 Task: Add an event with the title Second Team Building Workshop: Building Trust and Collaboration, date '2023/10/02', time 7:50 AM to 9:50 AMand add a description: Participants will develop essential delivery skills, including body language, vocal projection, and effective use of gestures. They will learn how to control nervousness, project confidence, and establish a connection with their audience., put the event into Orange category . Add location for the event as: Johannesburg, South Africa, logged in from the account softage.8@softage.netand send the event invitation to softage.1@softage.net and softage.2@softage.net. Set a reminder for the event 5 minutes before
Action: Mouse moved to (134, 170)
Screenshot: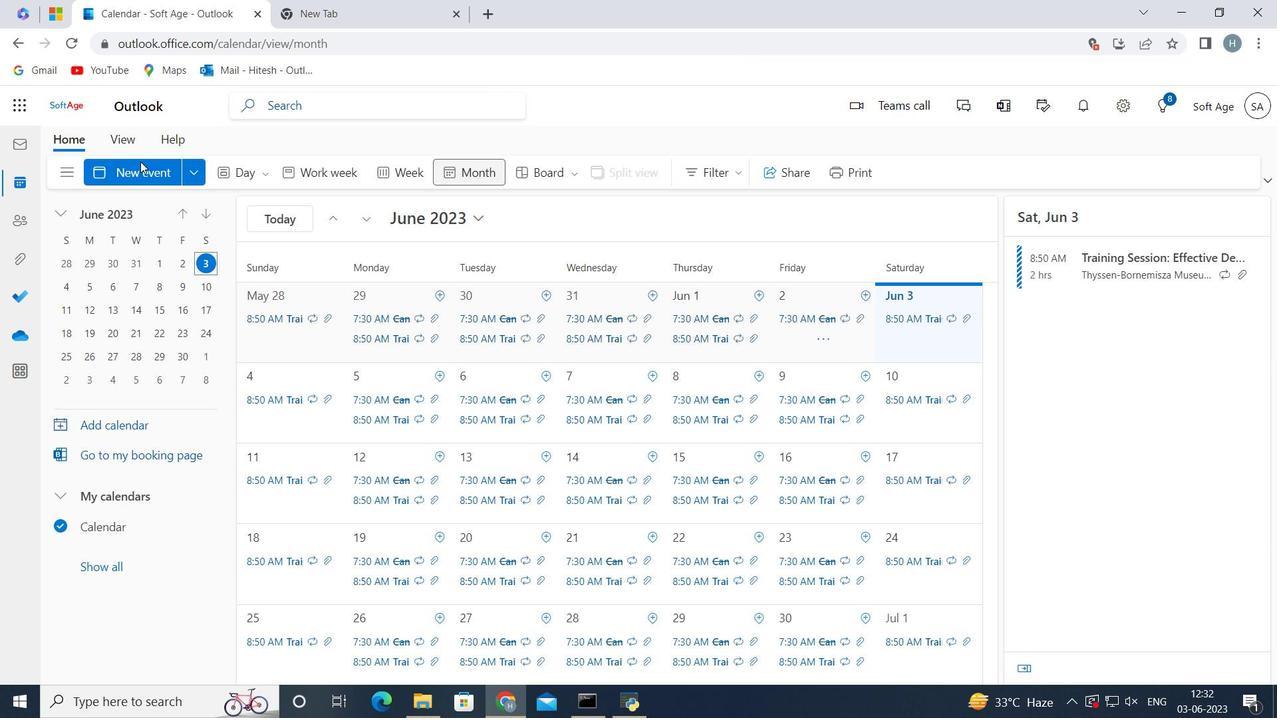 
Action: Mouse pressed left at (134, 170)
Screenshot: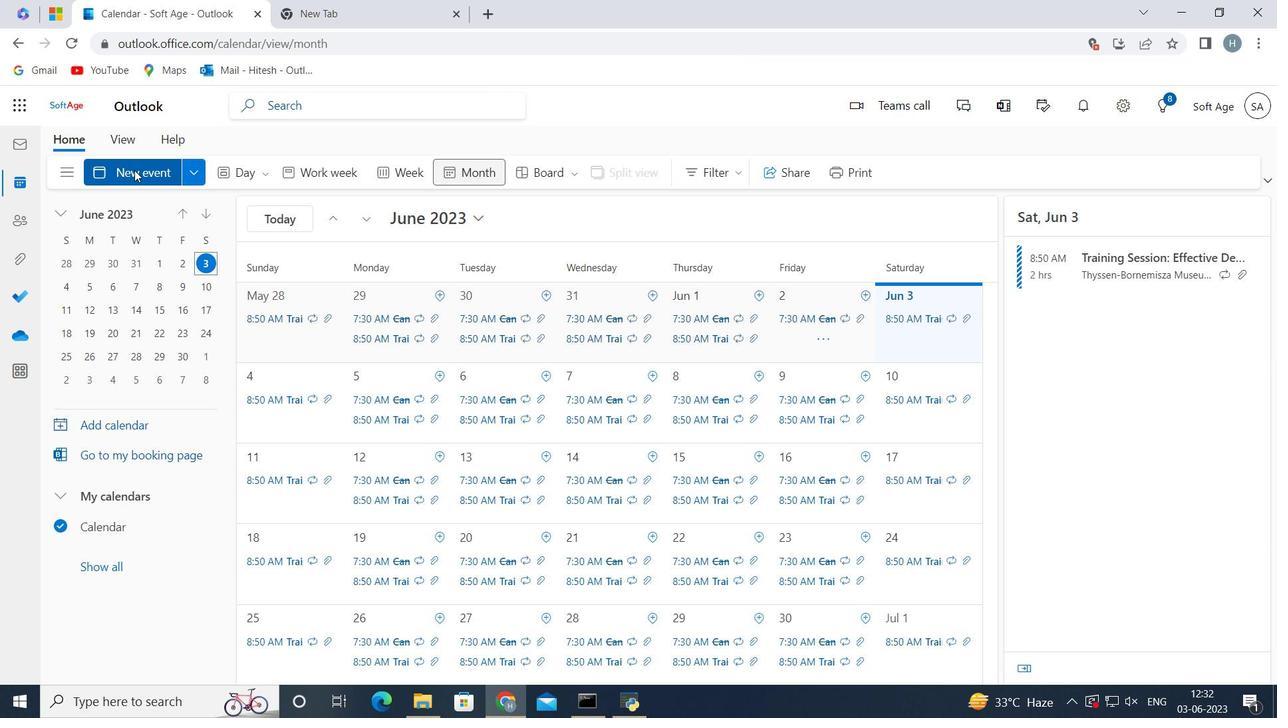 
Action: Mouse moved to (284, 266)
Screenshot: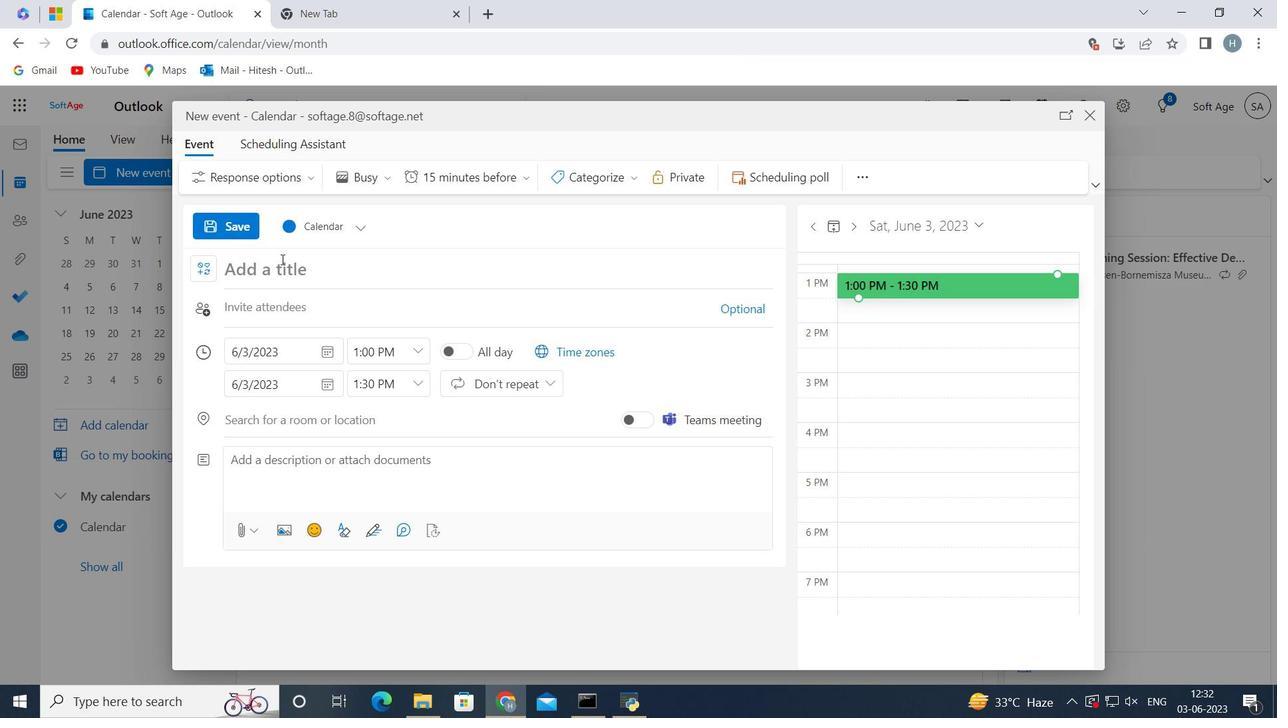 
Action: Mouse pressed left at (284, 266)
Screenshot: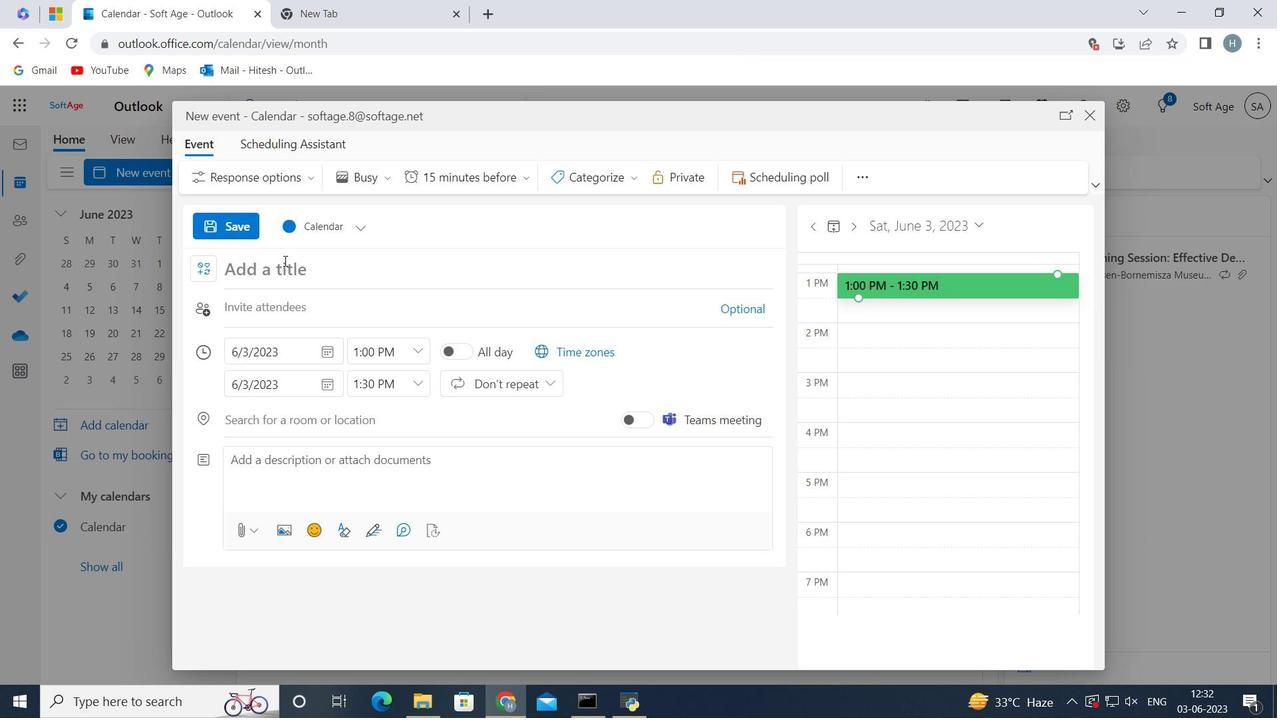 
Action: Key pressed <Key.shift>Second<Key.space><Key.shift>Team<Key.space><Key.shift><Key.shift><Key.shift><Key.shift><Key.shift><Key.shift><Key.shift><Key.shift><Key.shift><Key.shift><Key.shift><Key.shift><Key.shift><Key.shift><Key.shift><Key.shift><Key.shift><Key.shift>Building<Key.space><Key.shift><Key.shift><Key.shift>Workshop<Key.shift_r>:<Key.space><Key.shift><Key.shift><Key.shift><Key.shift><Key.shift><Key.shift><Key.shift><Key.shift><Key.shift><Key.shift><Key.shift><Key.shift>Building<Key.space><Key.shift><Key.shift><Key.shift><Key.shift>Trust<Key.space>and<Key.space><Key.shift><Key.shift>Collaboration
Screenshot: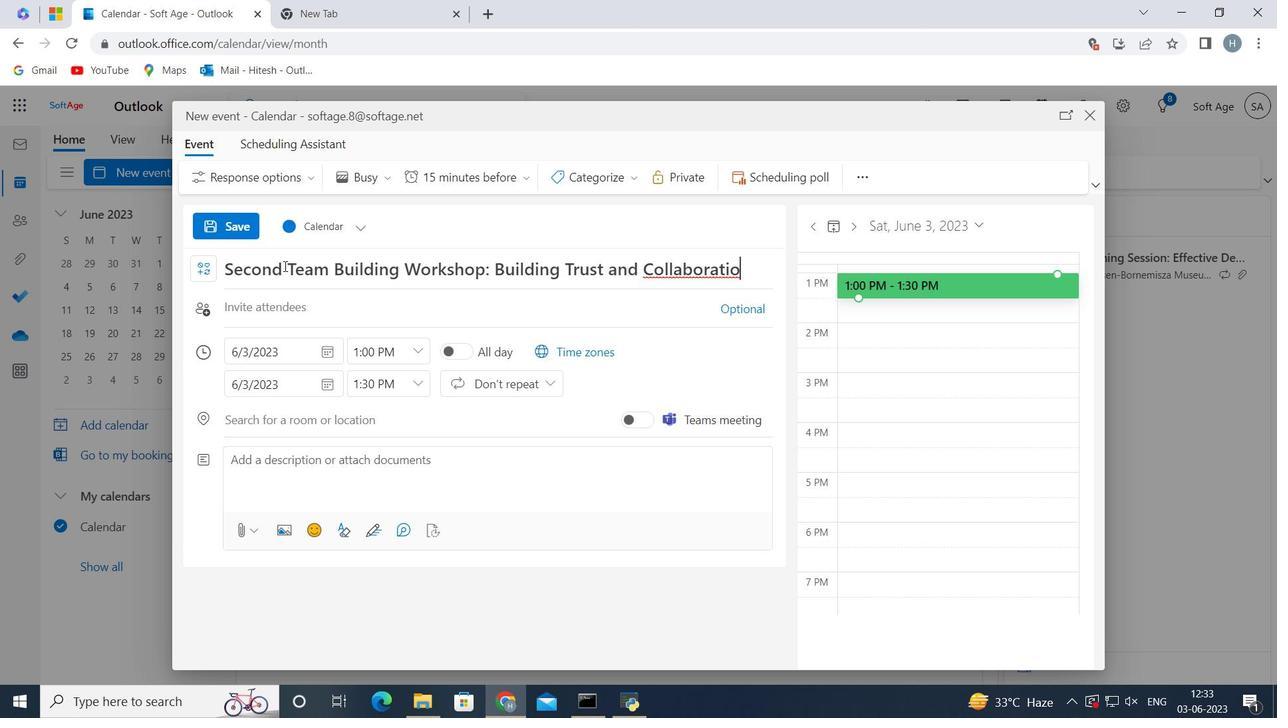 
Action: Mouse moved to (324, 347)
Screenshot: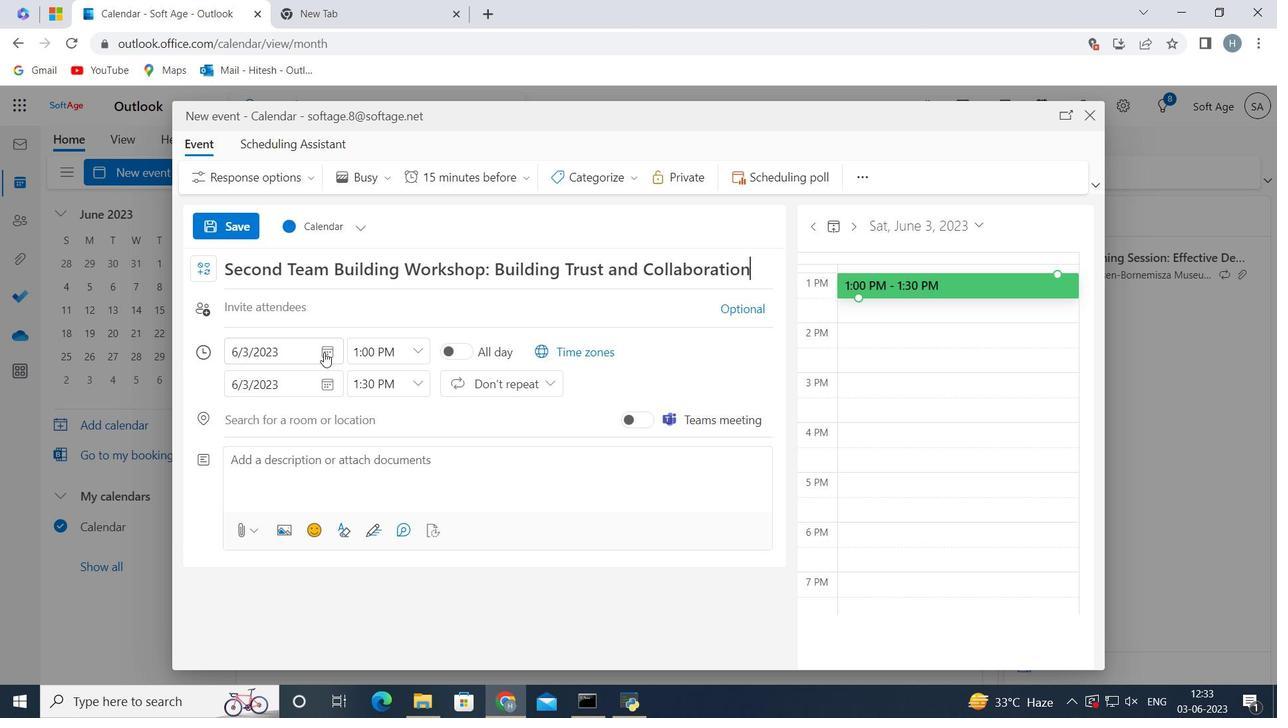 
Action: Mouse pressed left at (324, 347)
Screenshot: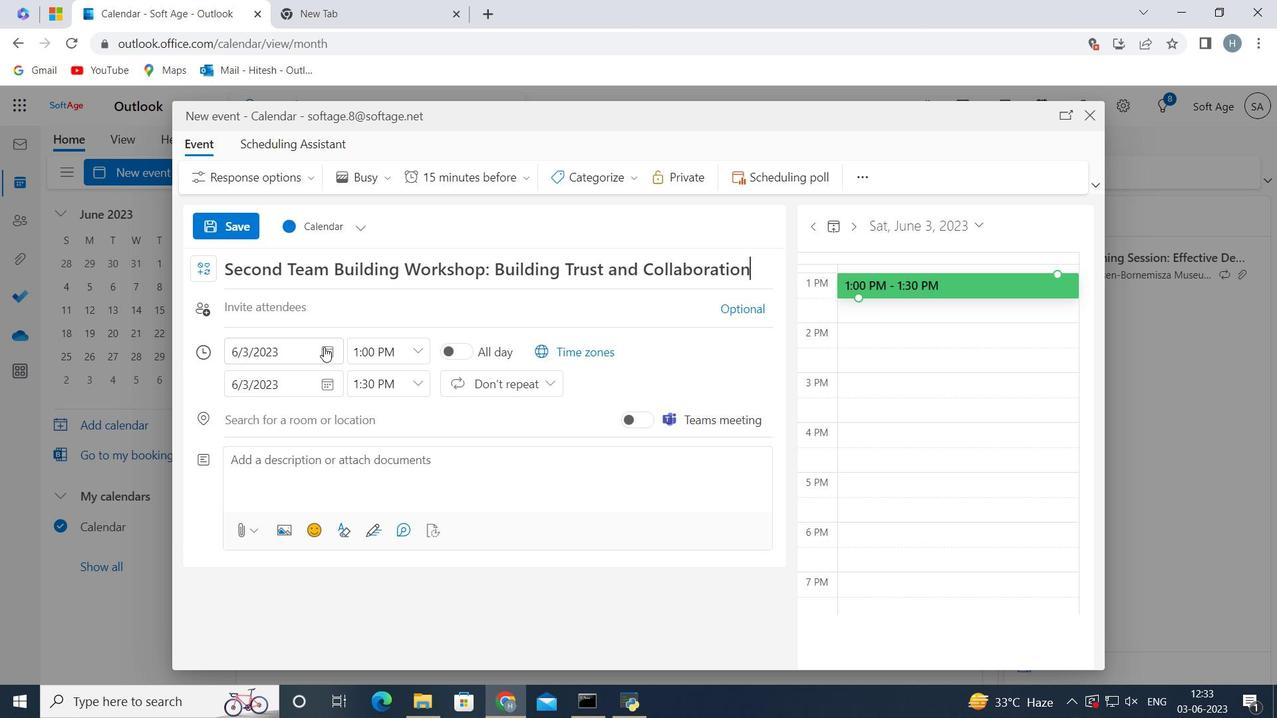 
Action: Mouse moved to (266, 378)
Screenshot: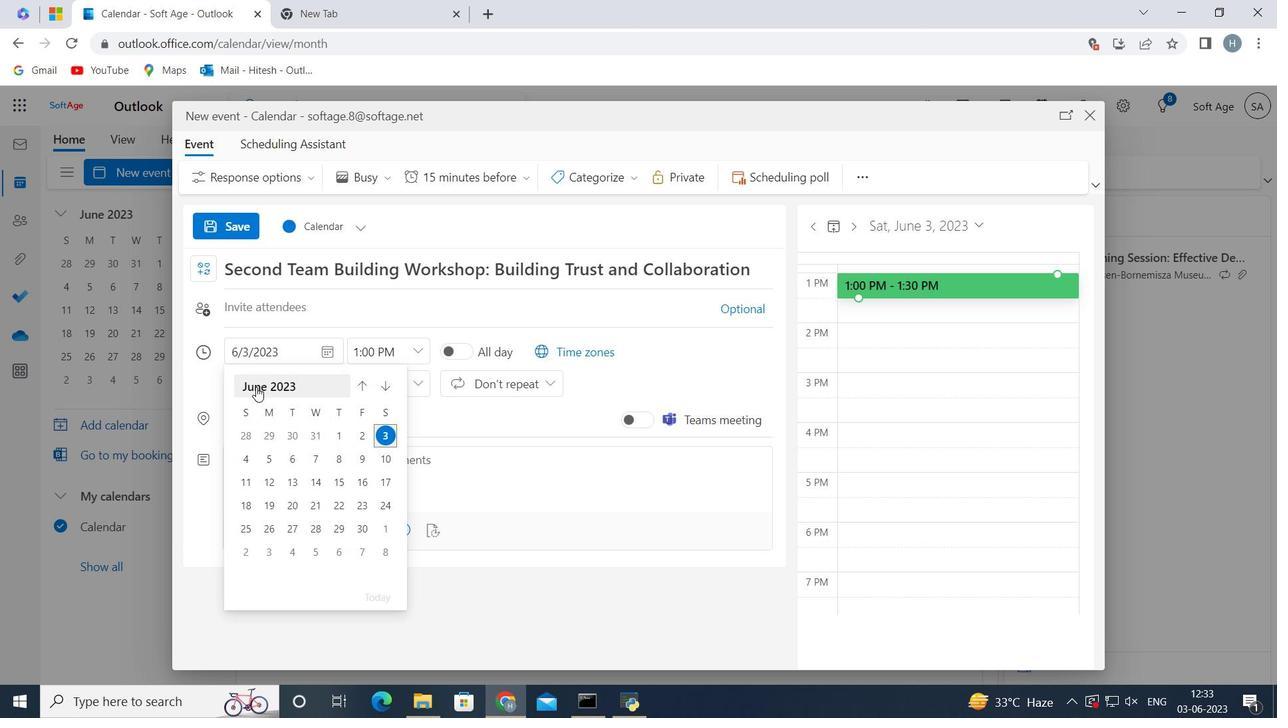 
Action: Mouse pressed left at (266, 378)
Screenshot: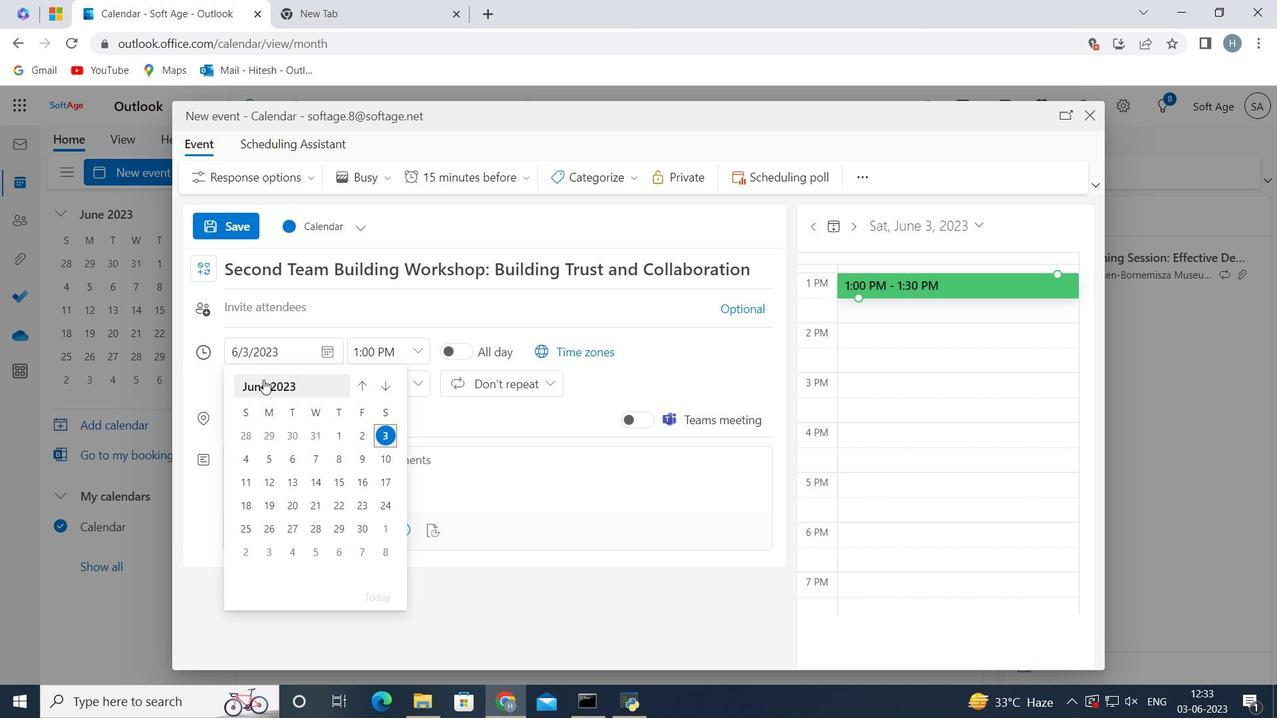 
Action: Mouse moved to (290, 510)
Screenshot: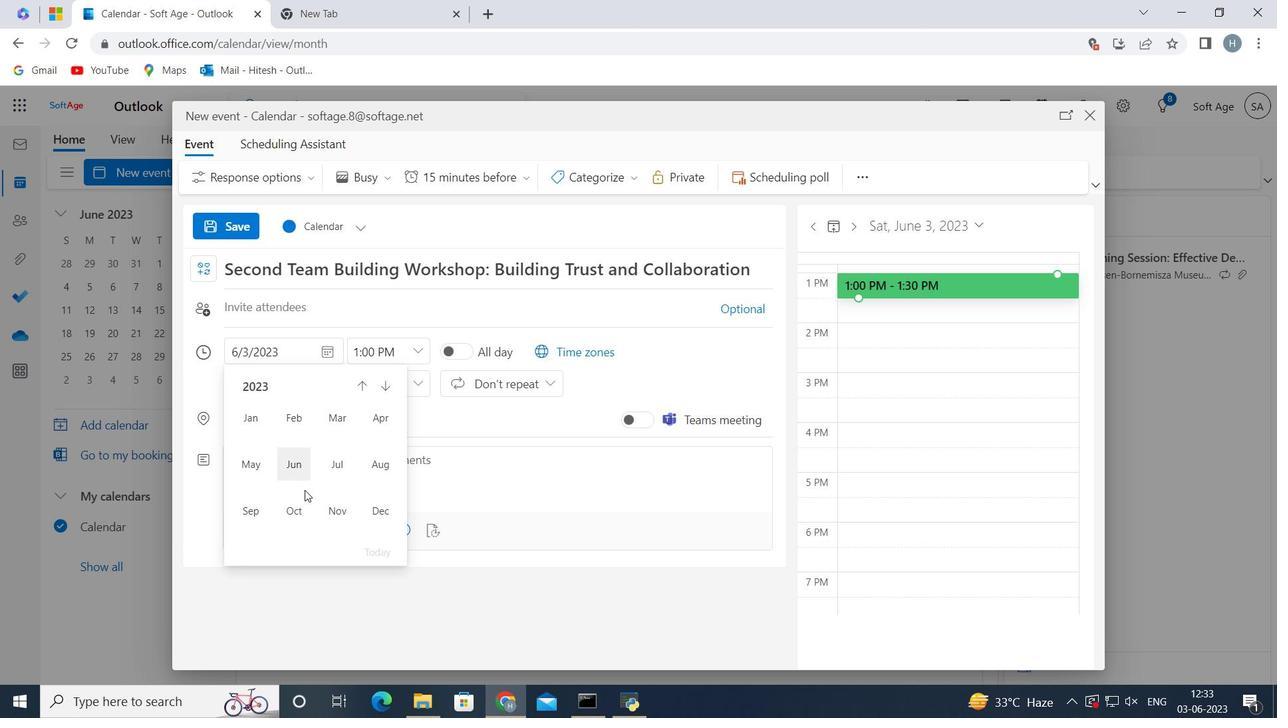 
Action: Mouse pressed left at (290, 510)
Screenshot: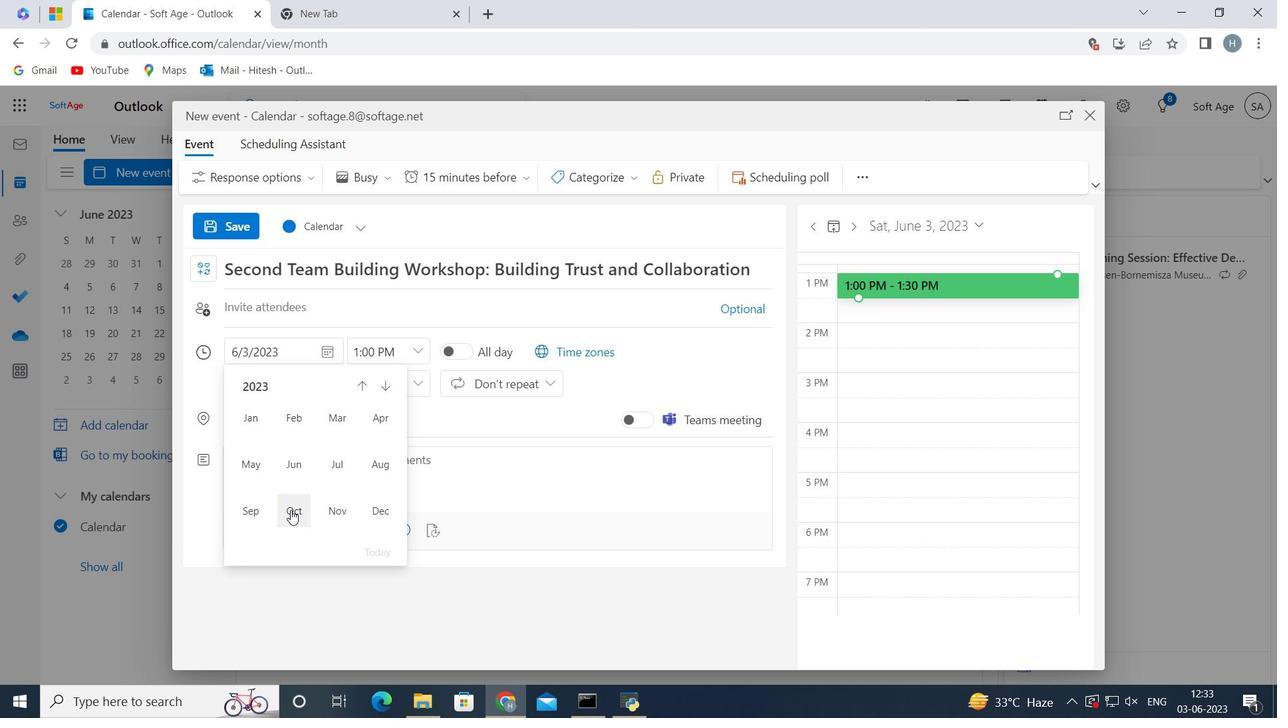
Action: Mouse moved to (273, 437)
Screenshot: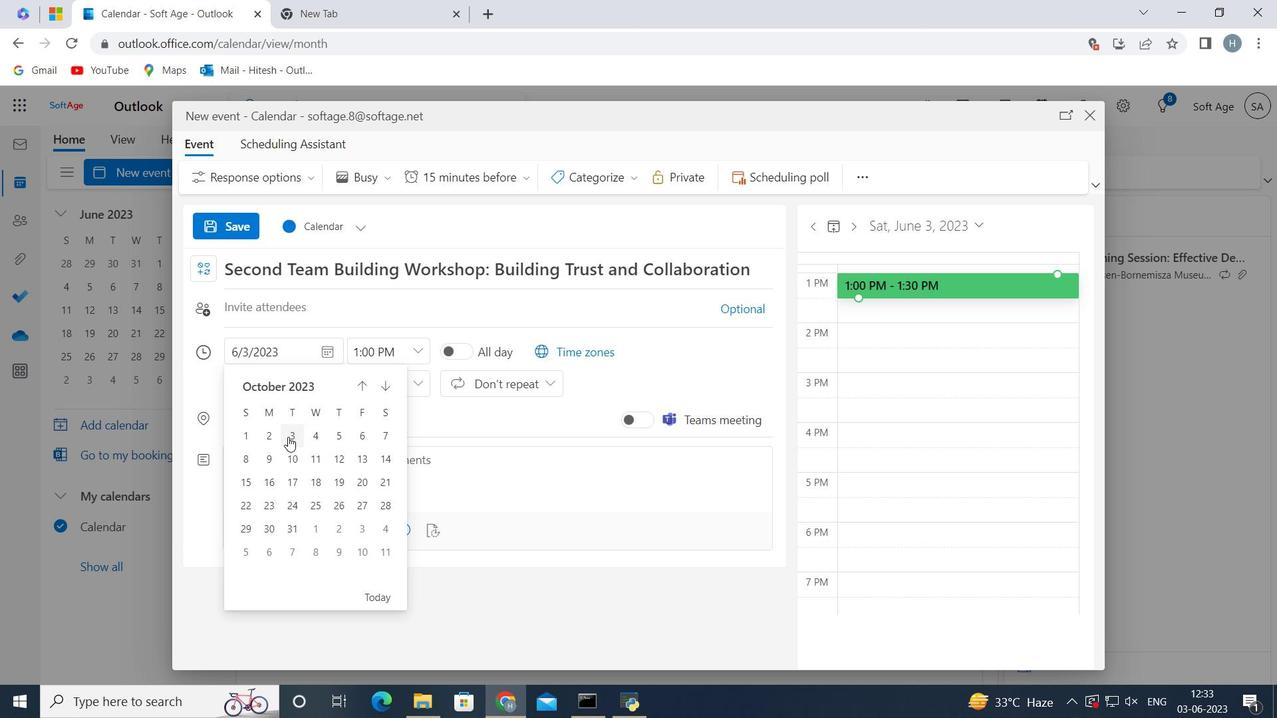 
Action: Mouse pressed left at (273, 437)
Screenshot: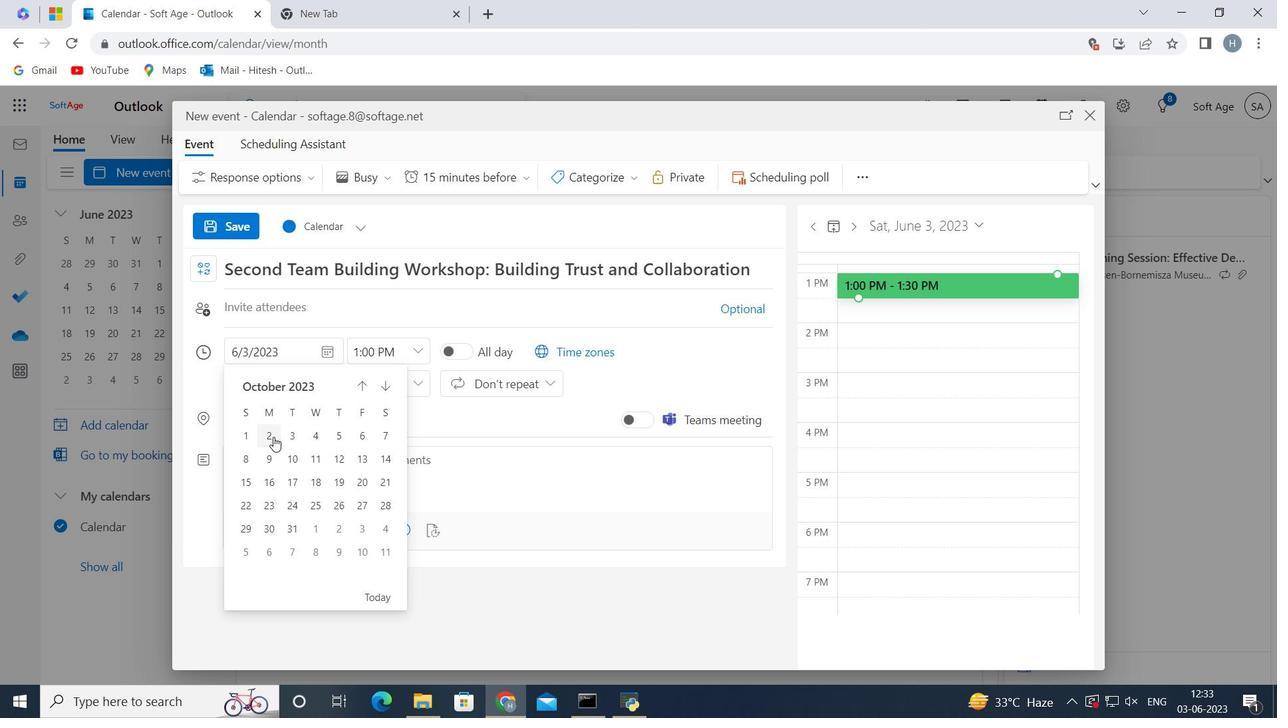 
Action: Mouse moved to (420, 341)
Screenshot: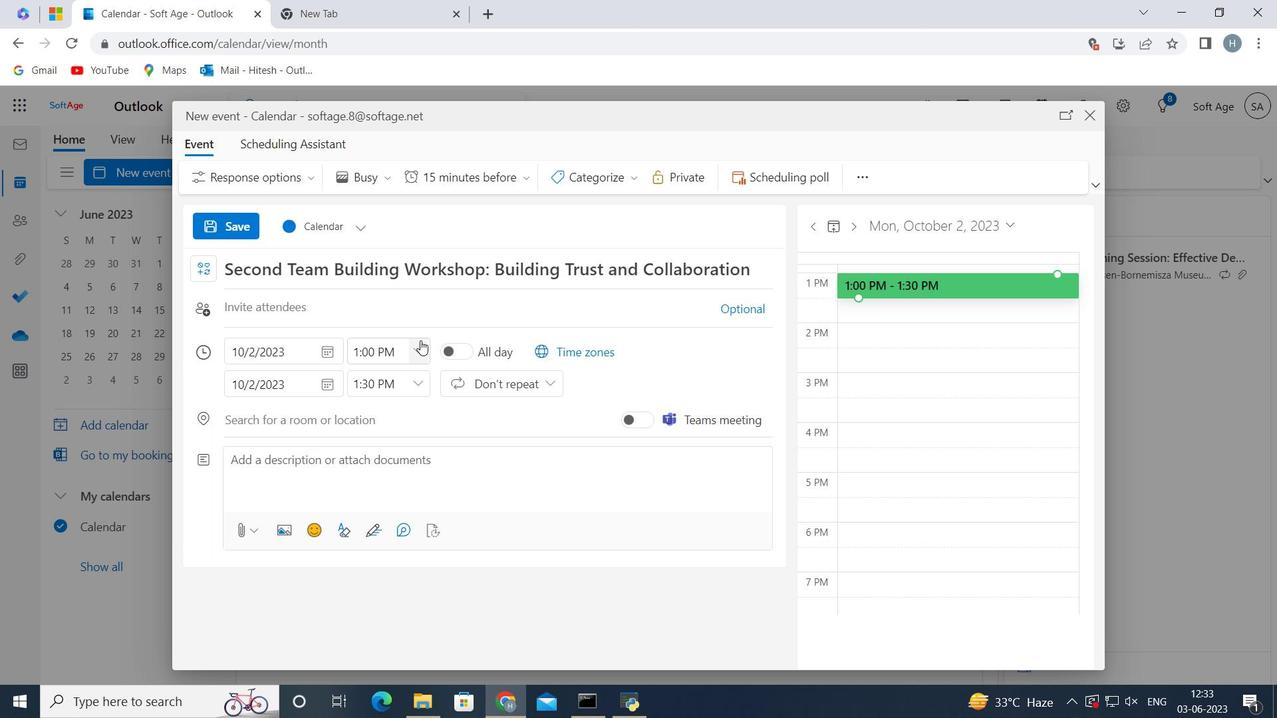 
Action: Mouse pressed left at (420, 341)
Screenshot: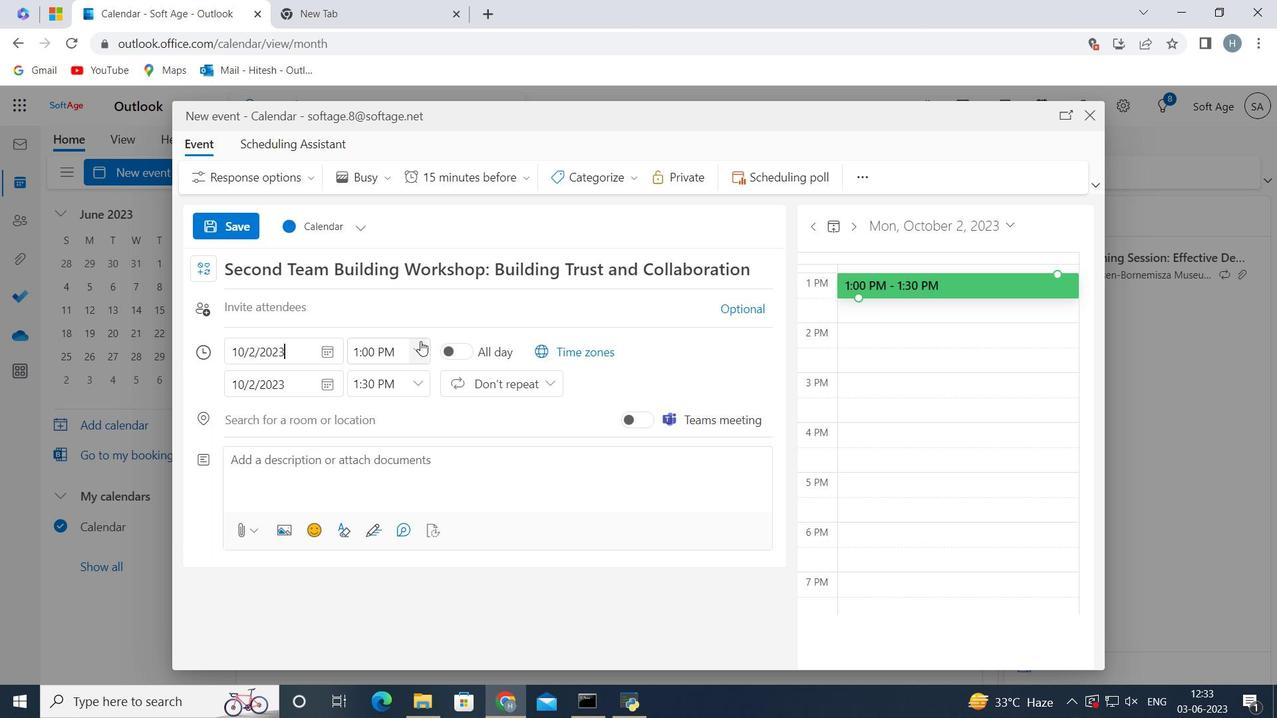 
Action: Mouse moved to (377, 450)
Screenshot: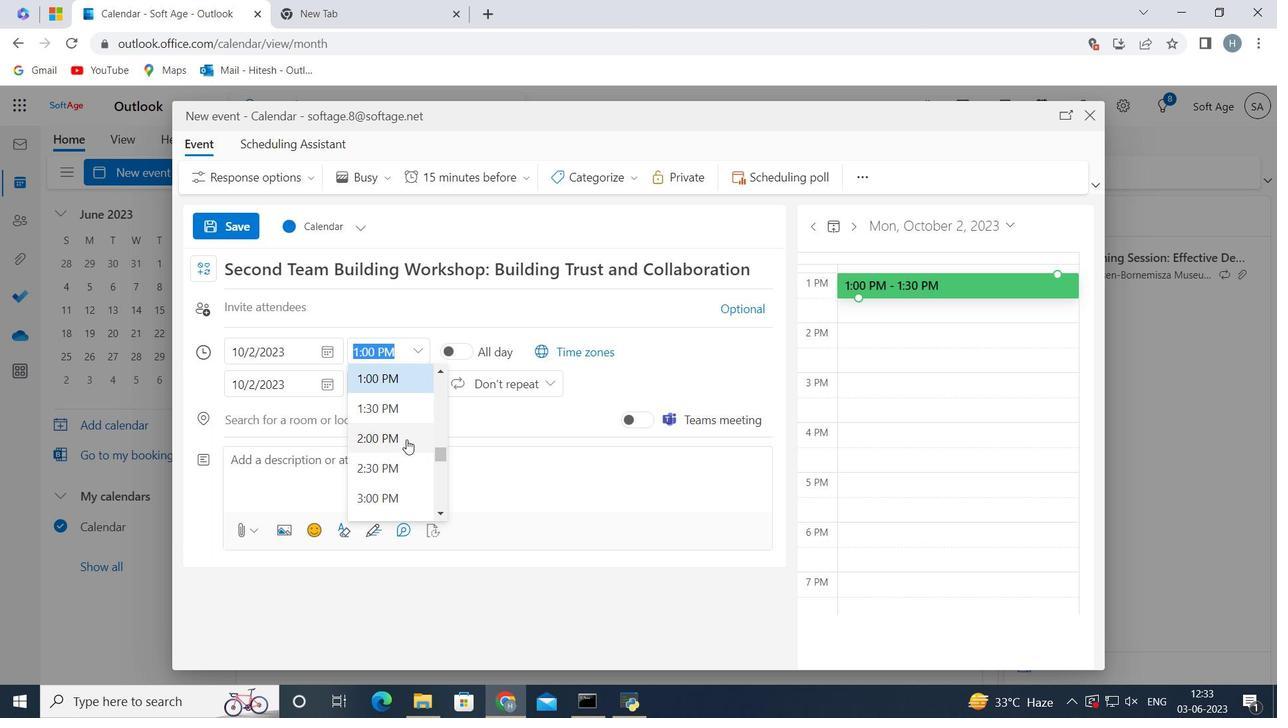 
Action: Mouse scrolled (377, 451) with delta (0, 0)
Screenshot: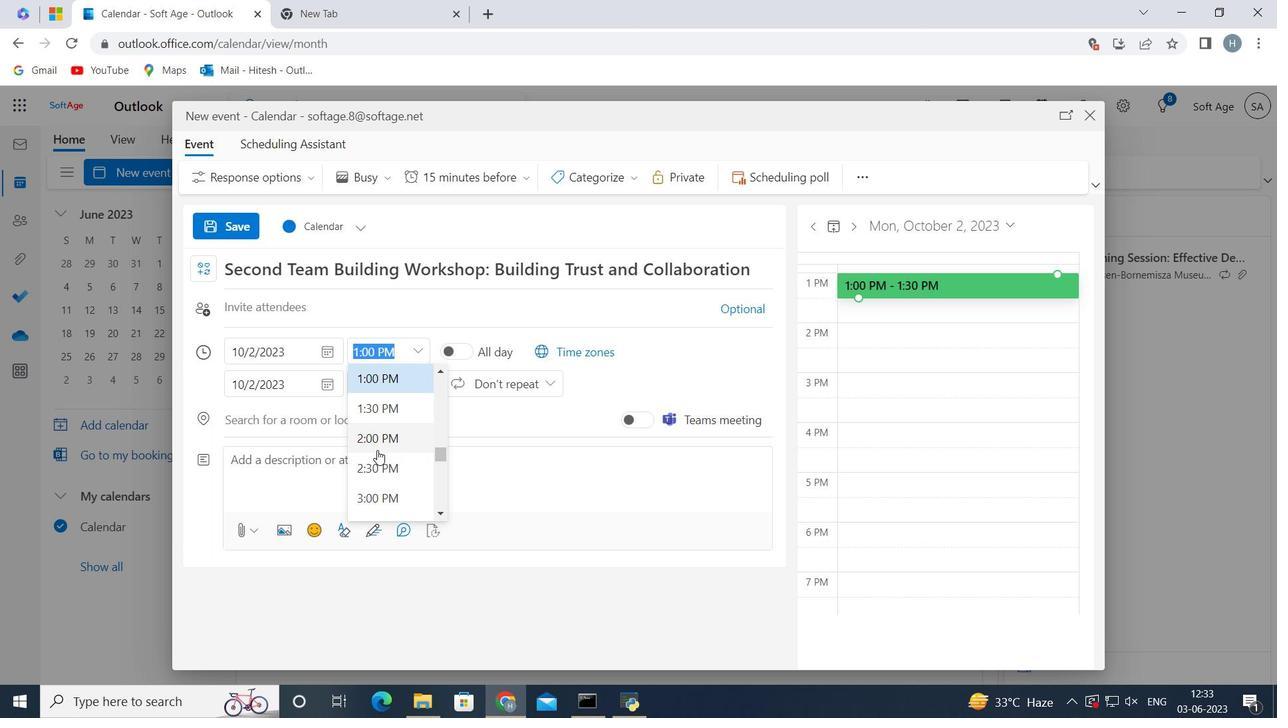 
Action: Mouse scrolled (377, 451) with delta (0, 0)
Screenshot: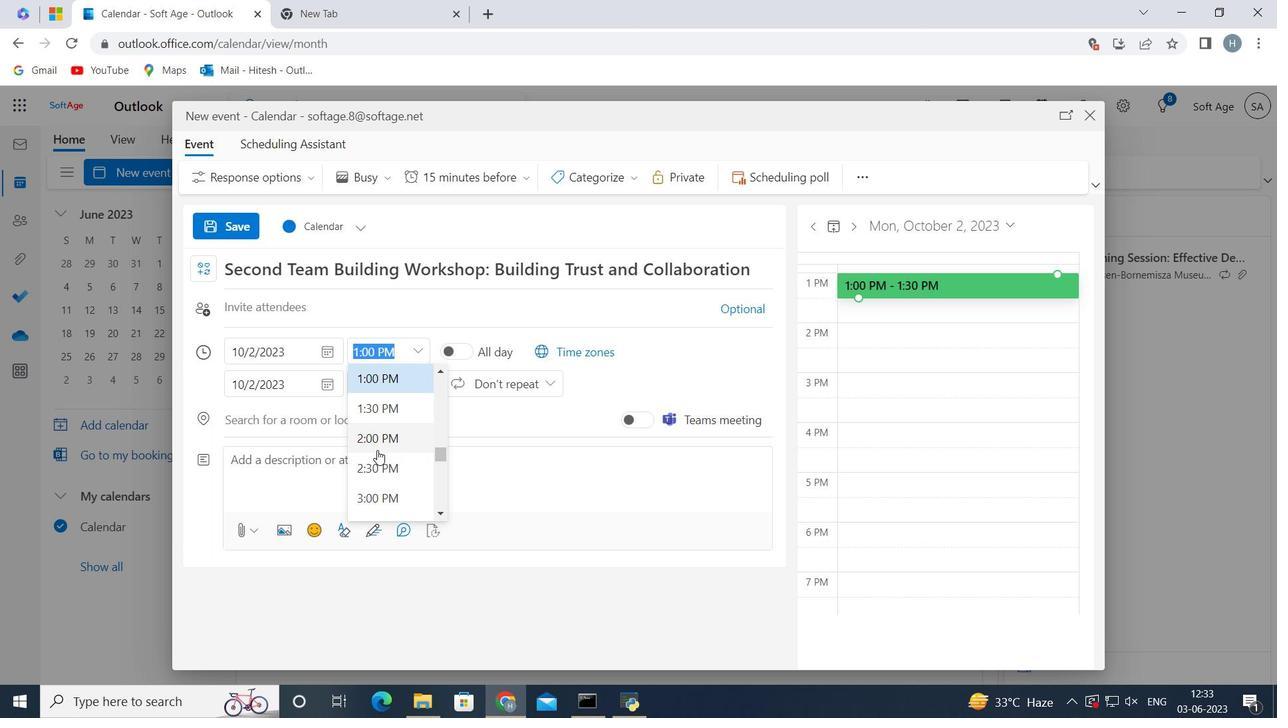 
Action: Mouse scrolled (377, 451) with delta (0, 0)
Screenshot: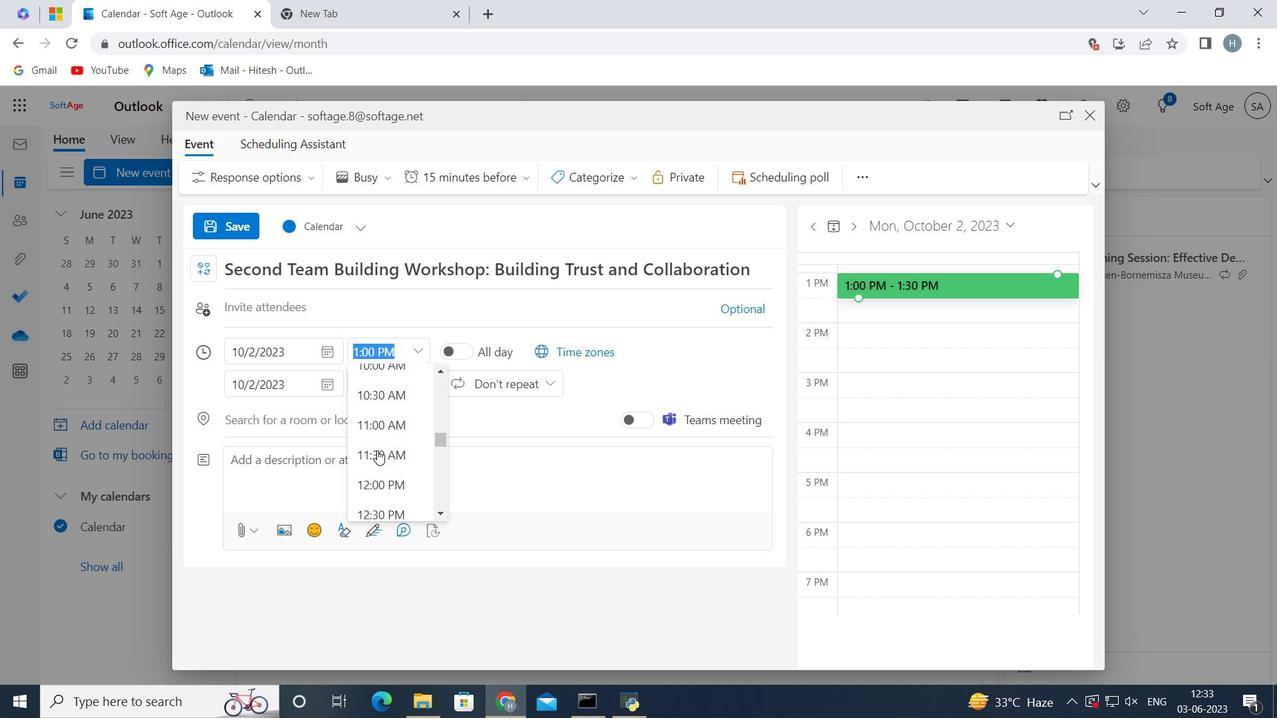 
Action: Mouse scrolled (377, 451) with delta (0, 0)
Screenshot: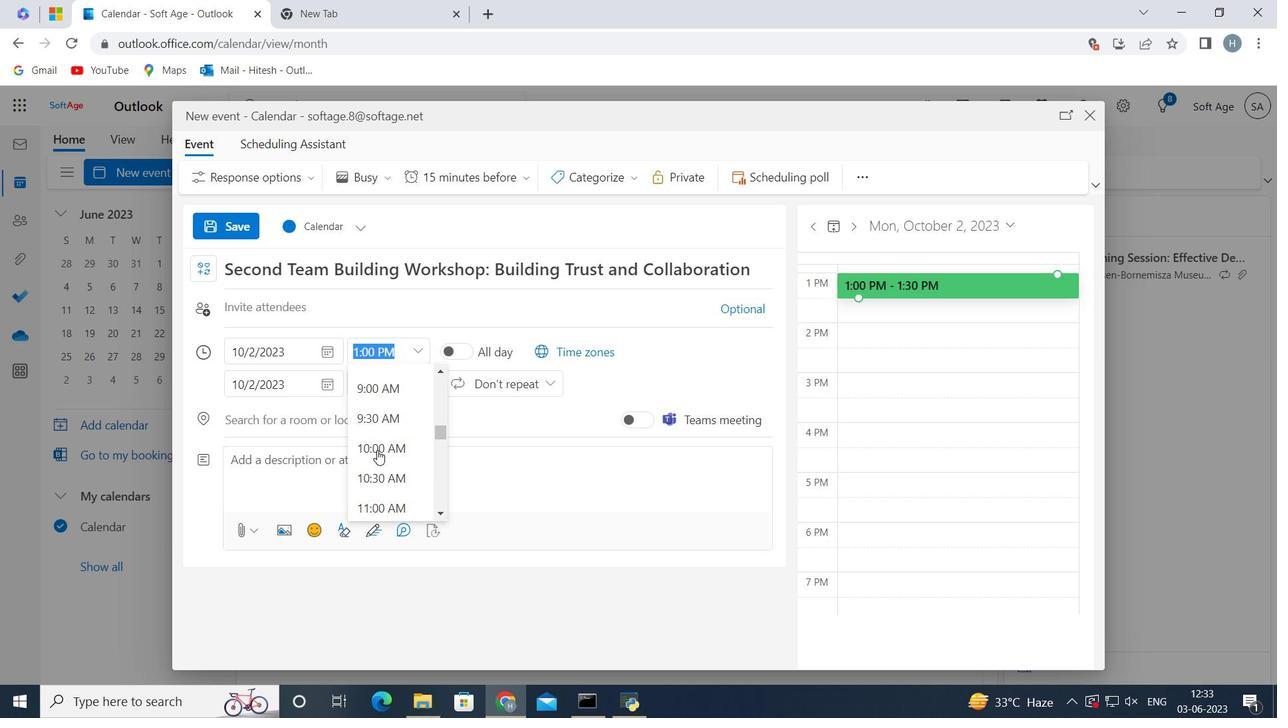 
Action: Mouse scrolled (377, 451) with delta (0, 0)
Screenshot: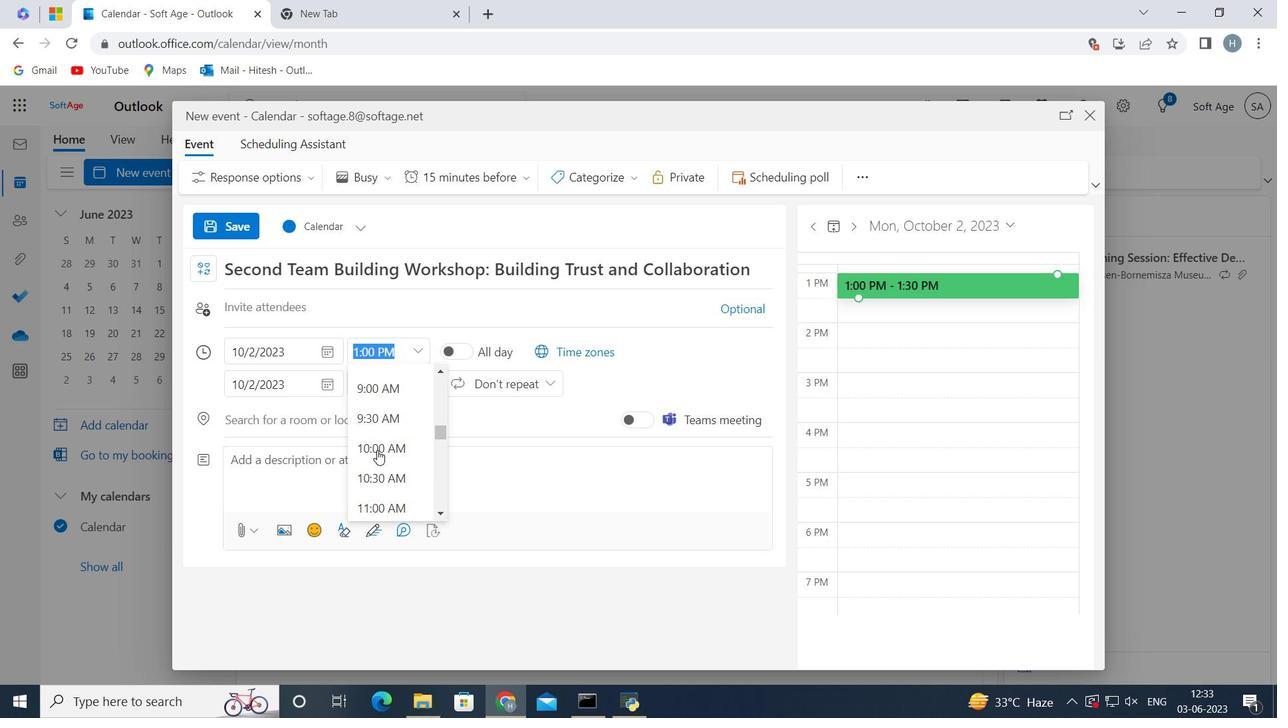 
Action: Mouse moved to (383, 441)
Screenshot: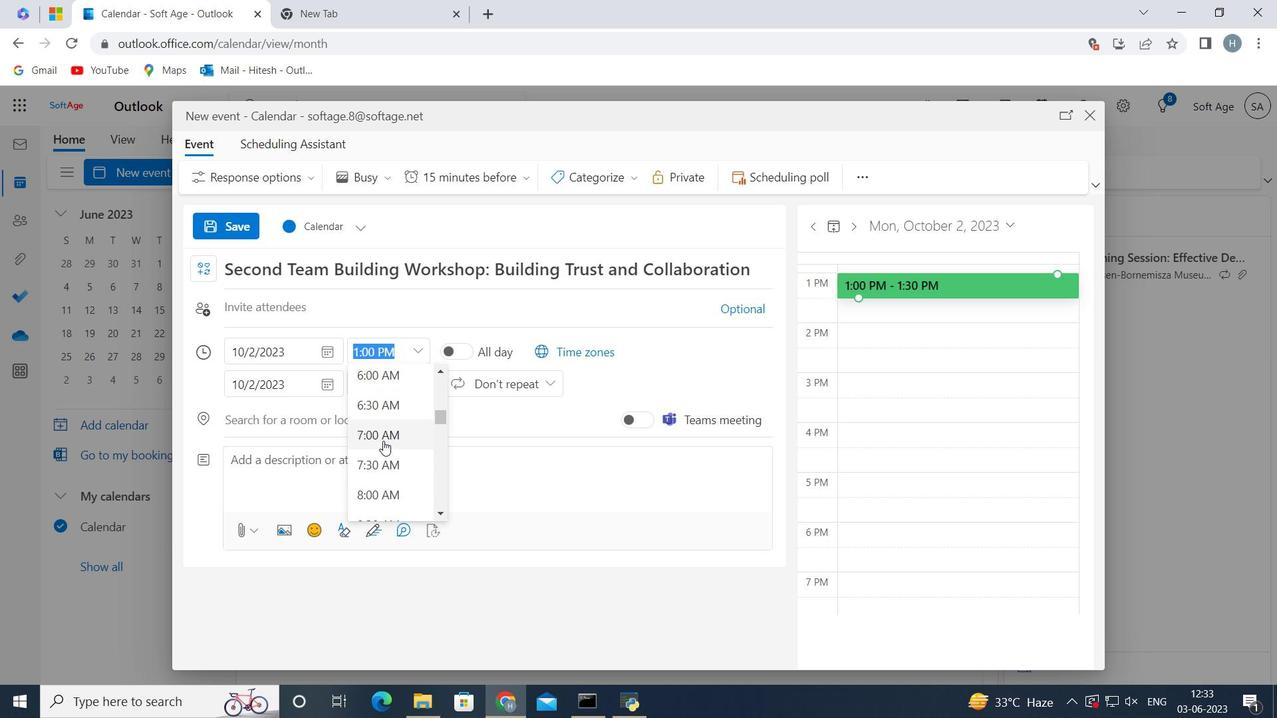 
Action: Mouse pressed left at (383, 441)
Screenshot: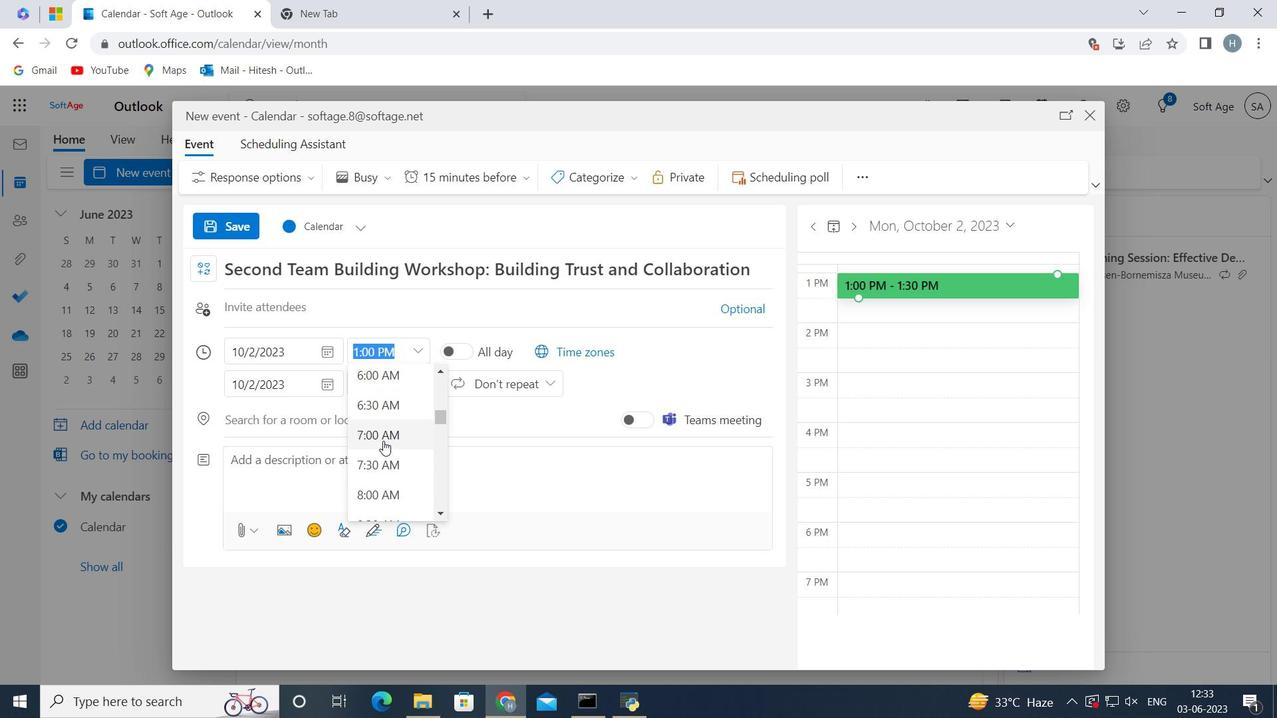 
Action: Mouse moved to (377, 351)
Screenshot: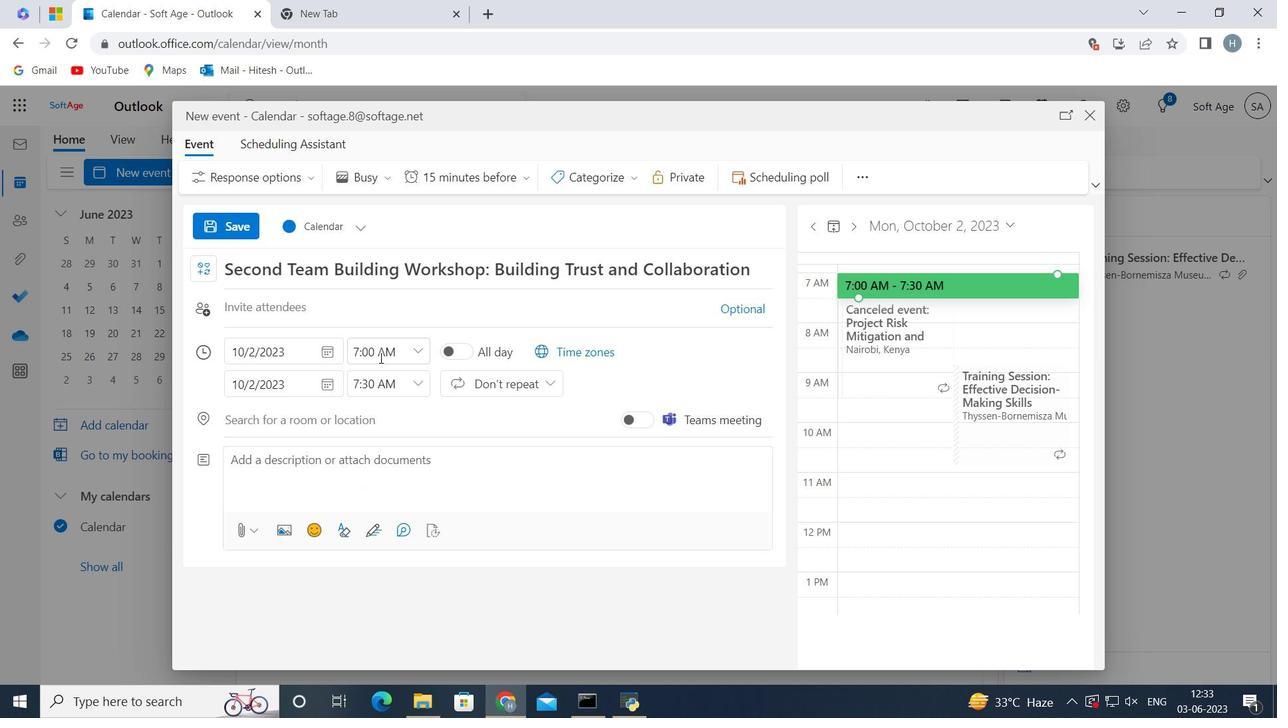 
Action: Mouse pressed left at (377, 351)
Screenshot: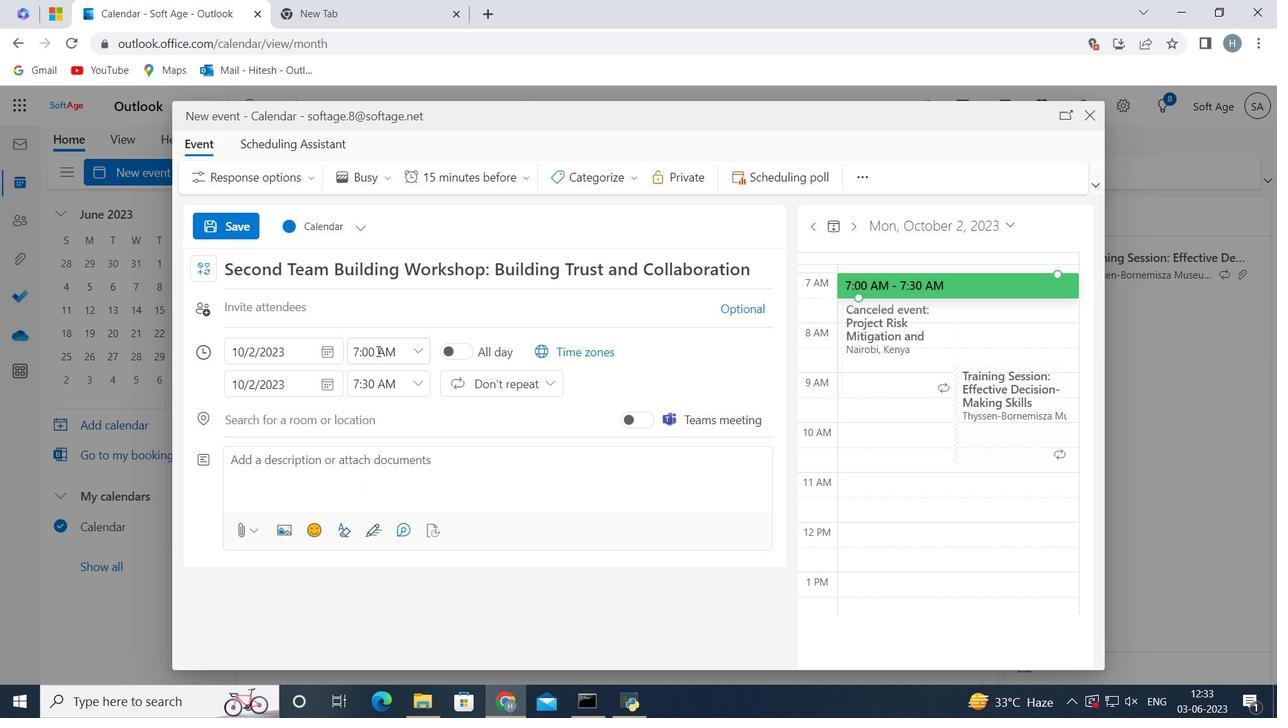 
Action: Key pressed <Key.backspace><Key.backspace><Key.backspace>50
Screenshot: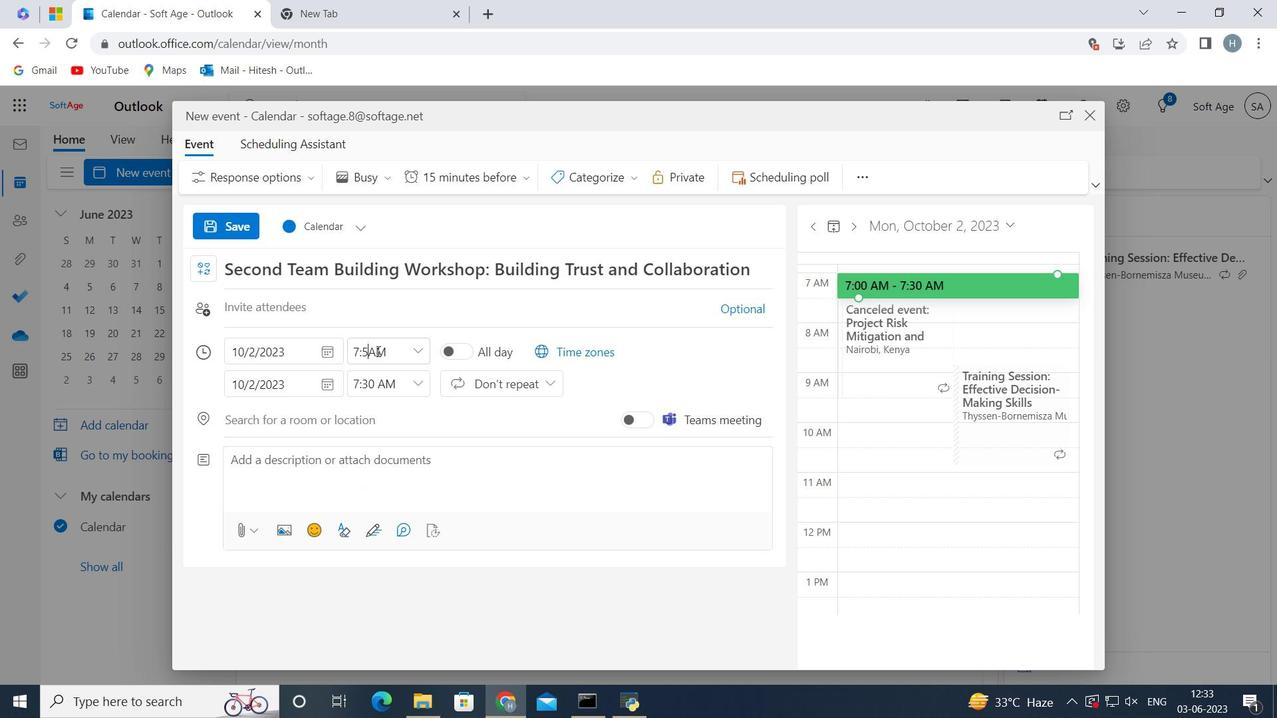 
Action: Mouse moved to (399, 366)
Screenshot: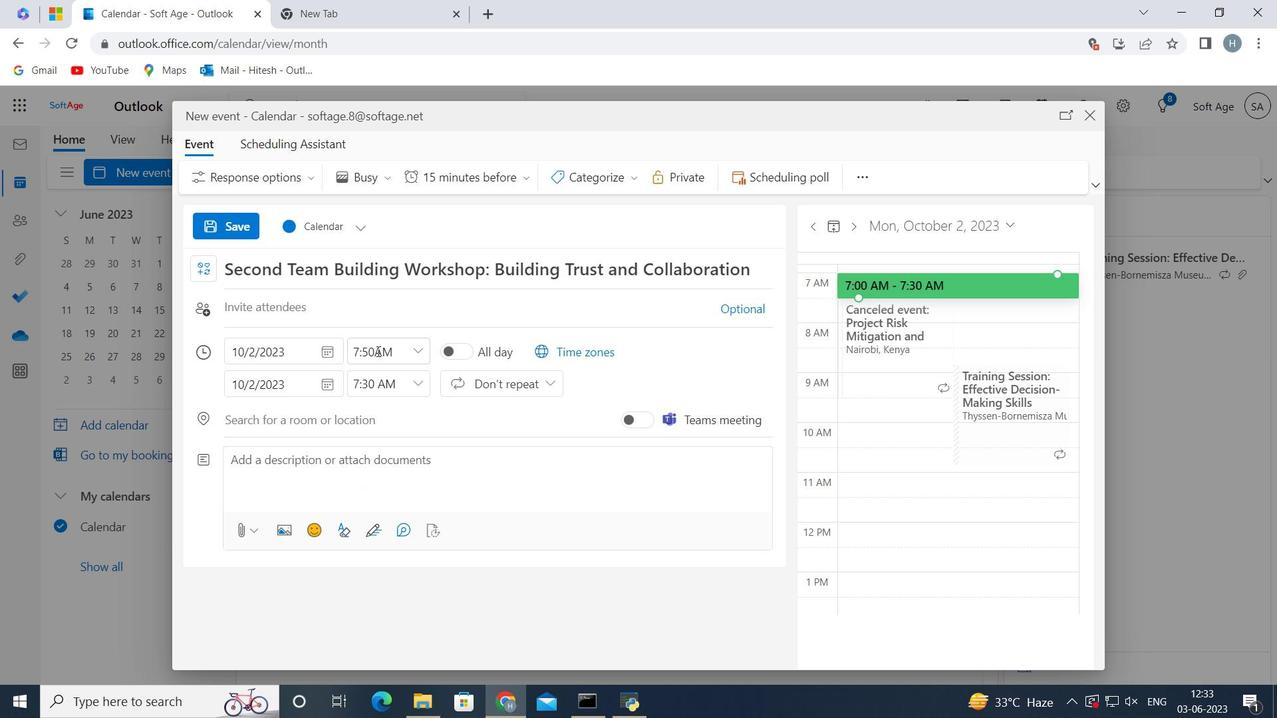 
Action: Key pressed <Key.space>
Screenshot: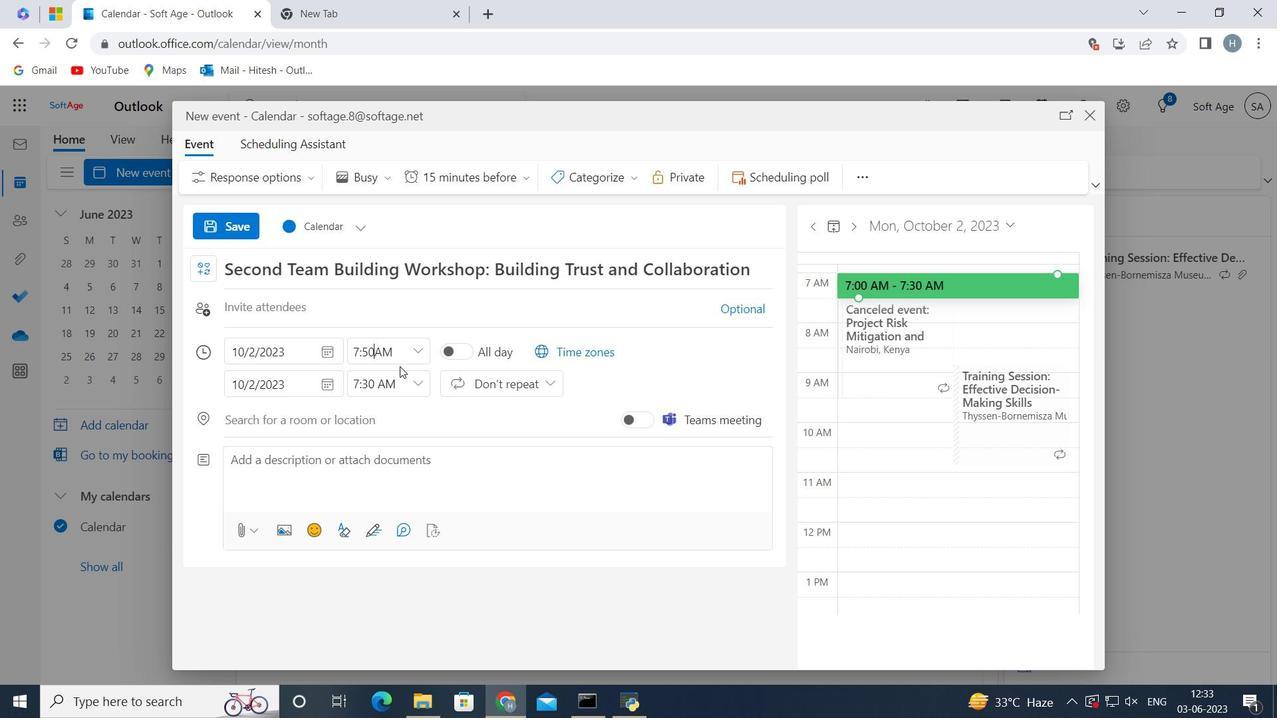 
Action: Mouse moved to (419, 381)
Screenshot: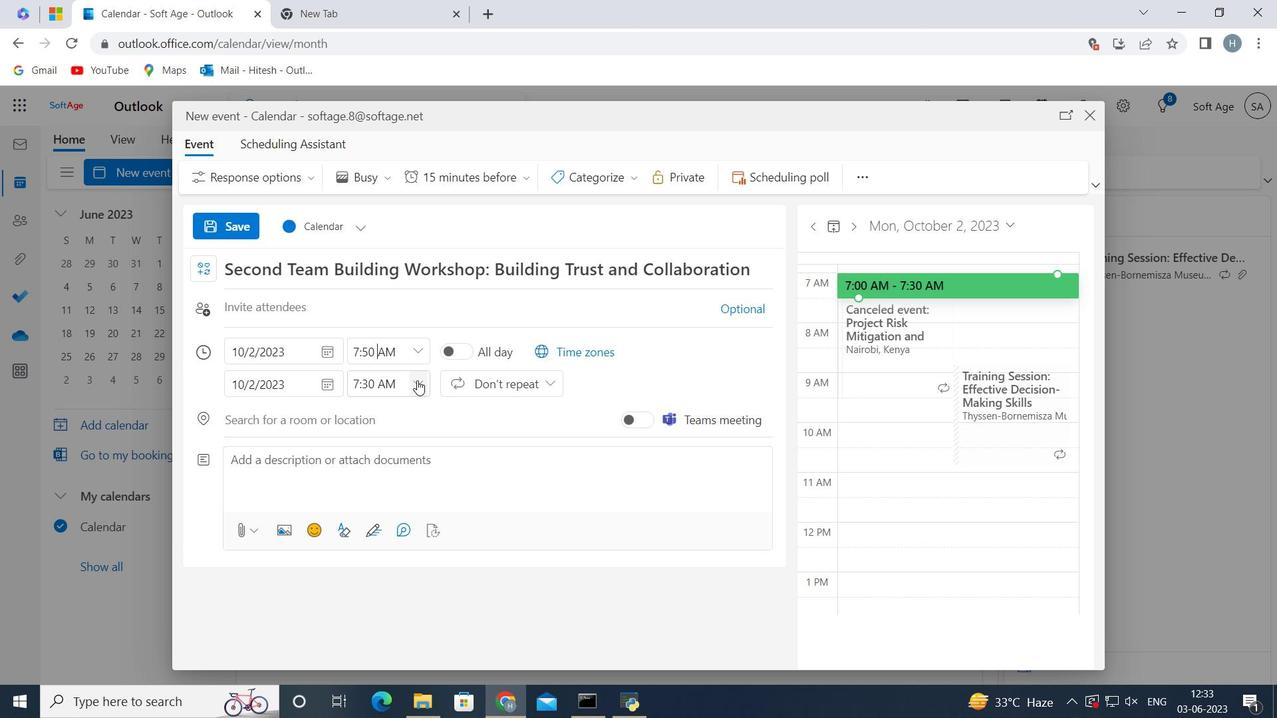 
Action: Mouse pressed left at (419, 381)
Screenshot: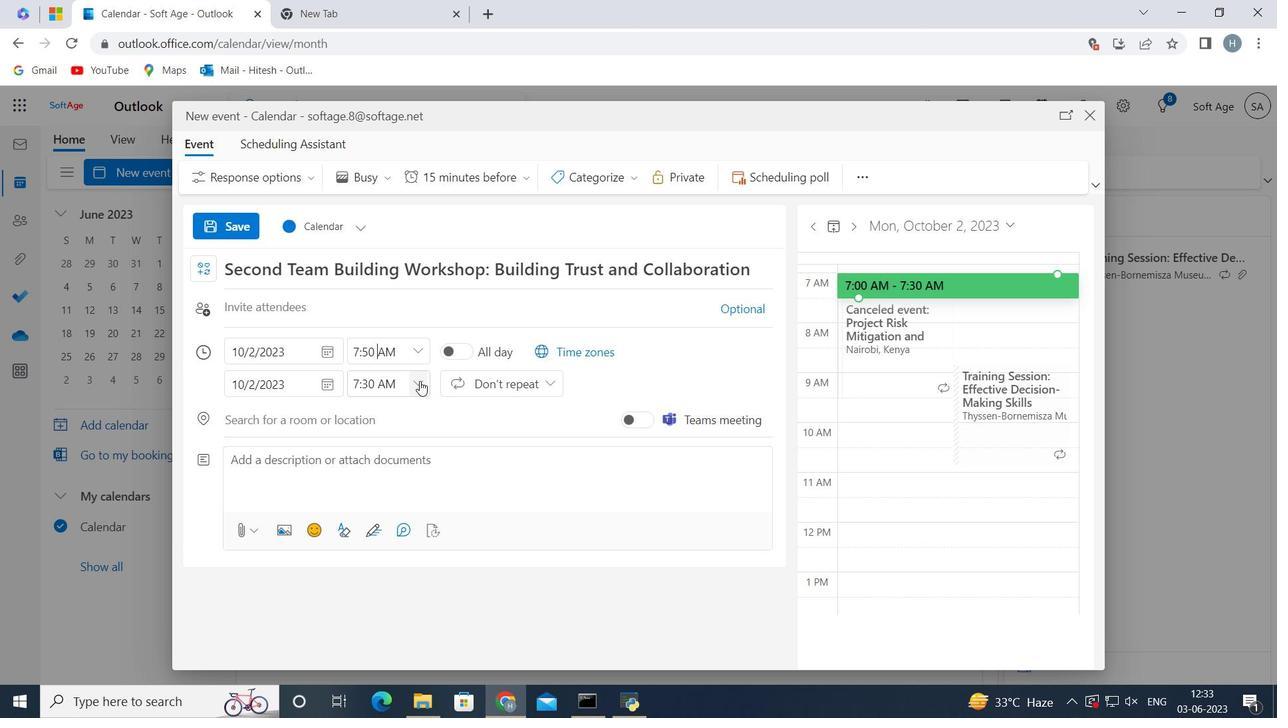 
Action: Mouse moved to (420, 498)
Screenshot: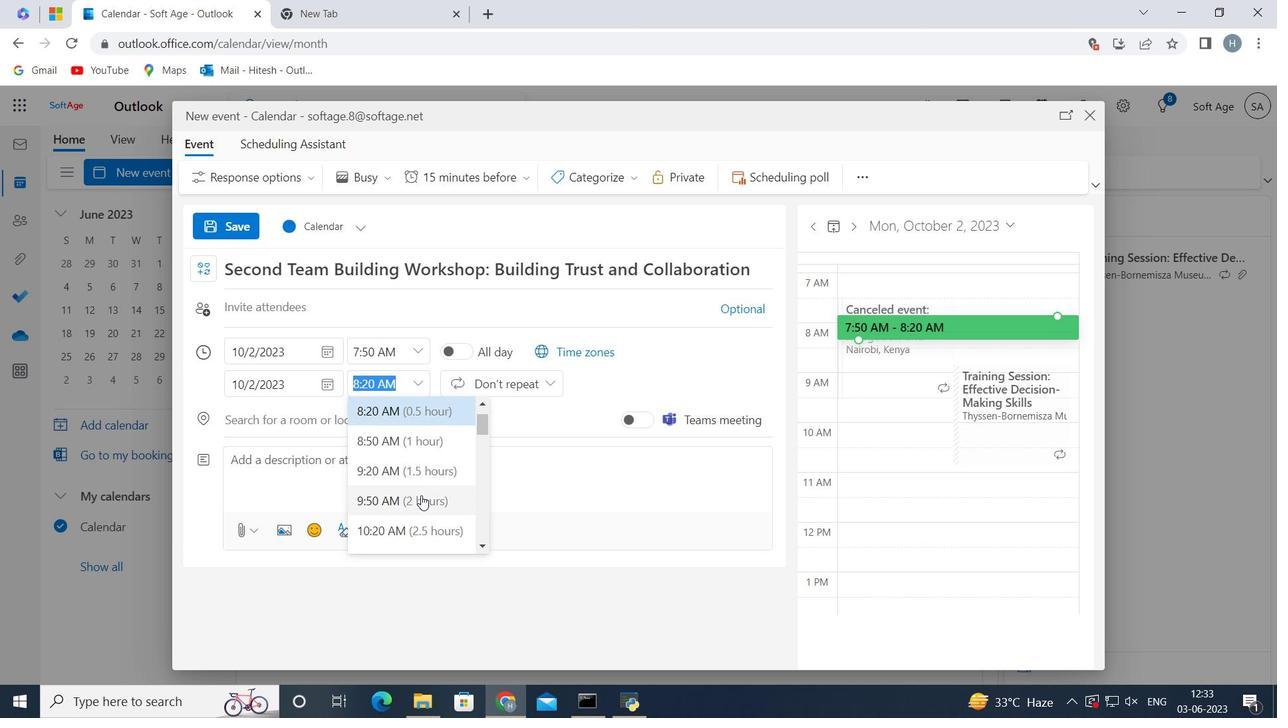 
Action: Mouse pressed left at (420, 498)
Screenshot: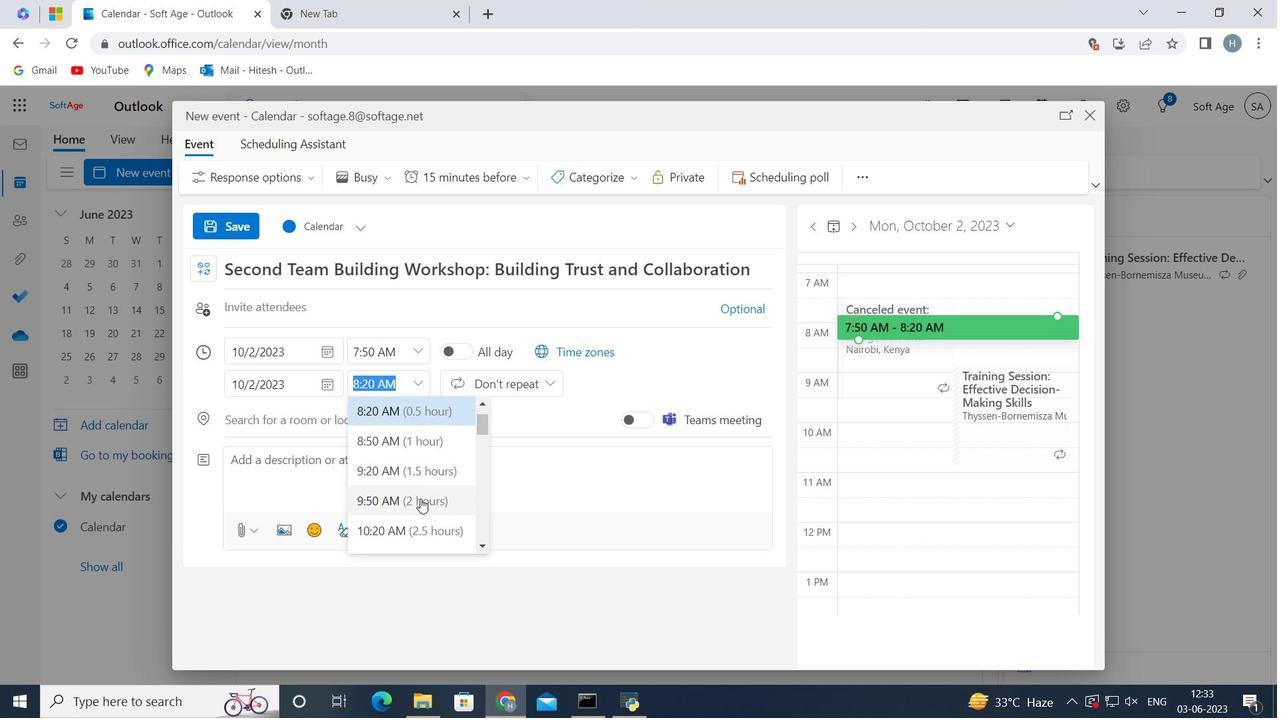 
Action: Mouse moved to (355, 484)
Screenshot: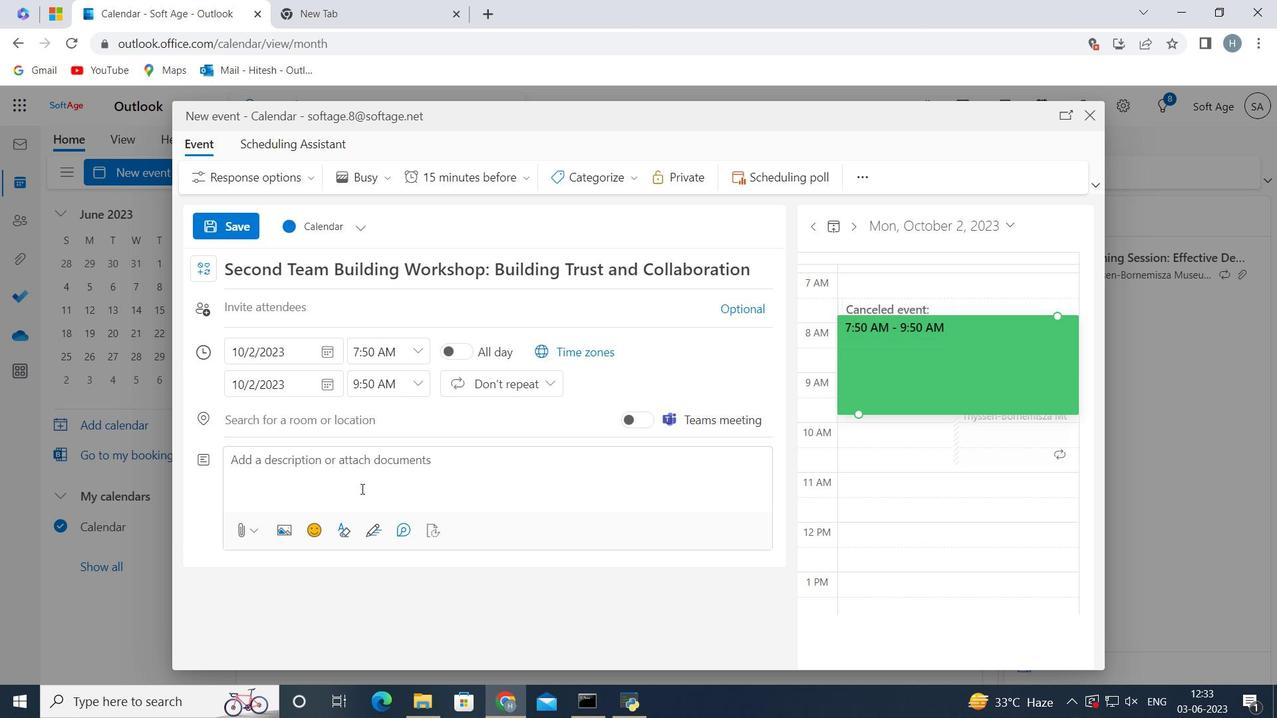 
Action: Mouse pressed left at (355, 484)
Screenshot: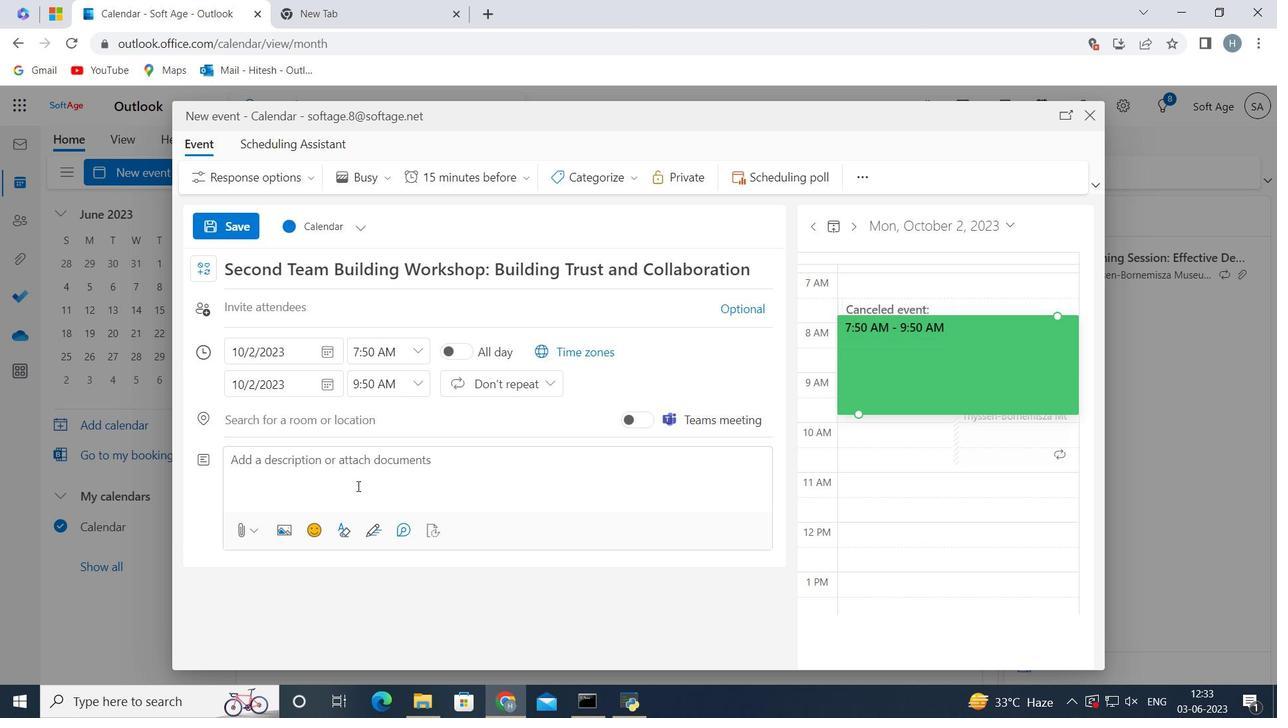 
Action: Key pressed <Key.shift><Key.shift>Participants<Key.space>will<Key.space>develop<Key.space>essential<Key.space>delivery<Key.space>skills,<Key.space>including<Key.space>body<Key.space>language,<Key.space>vocal<Key.space>projection,<Key.space>and<Key.space>effective<Key.space>use<Key.space>of<Key.space>gestures.<Key.space><Key.shift>They<Key.space><Key.shift>W<Key.backspace>will<Key.space>learn<Key.space>how<Key.space>to<Key.space>control<Key.space>nervousness,<Key.space>project<Key.space>confidence,<Key.space>and<Key.space>establish<Key.space>a<Key.space>connection<Key.space>with<Key.space>their<Key.space>audience.<Key.space>
Screenshot: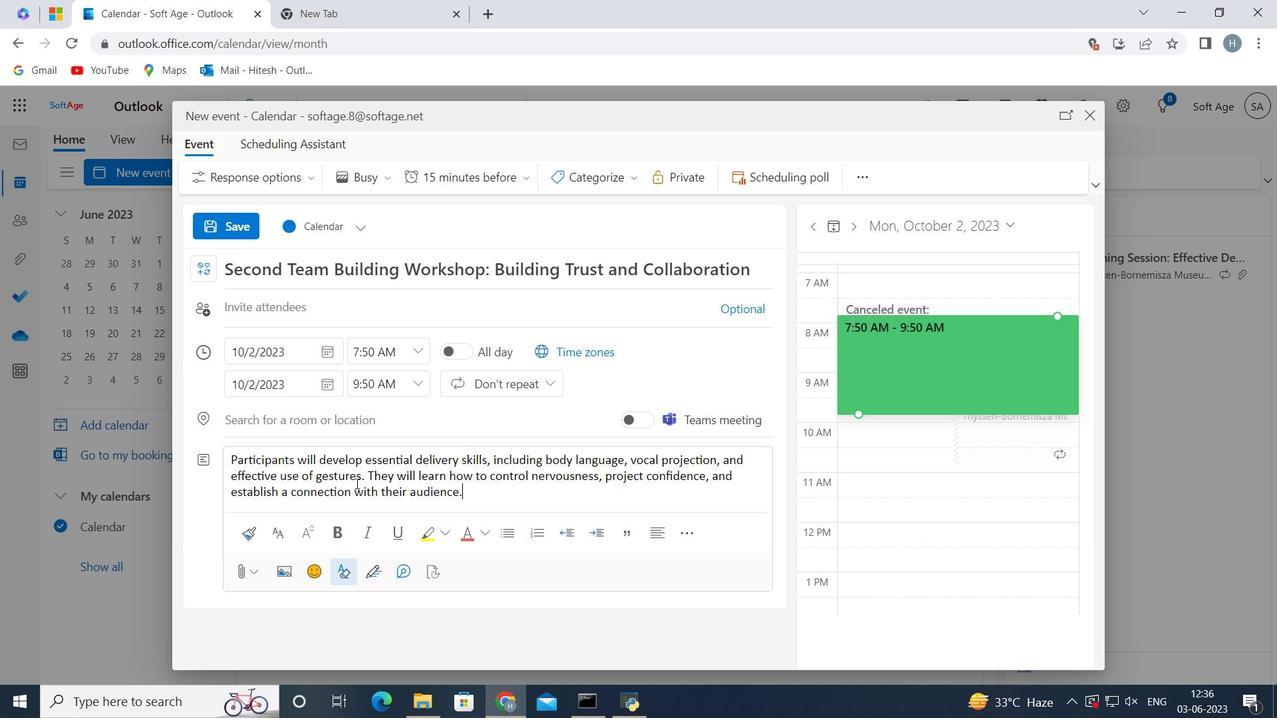 
Action: Mouse moved to (631, 179)
Screenshot: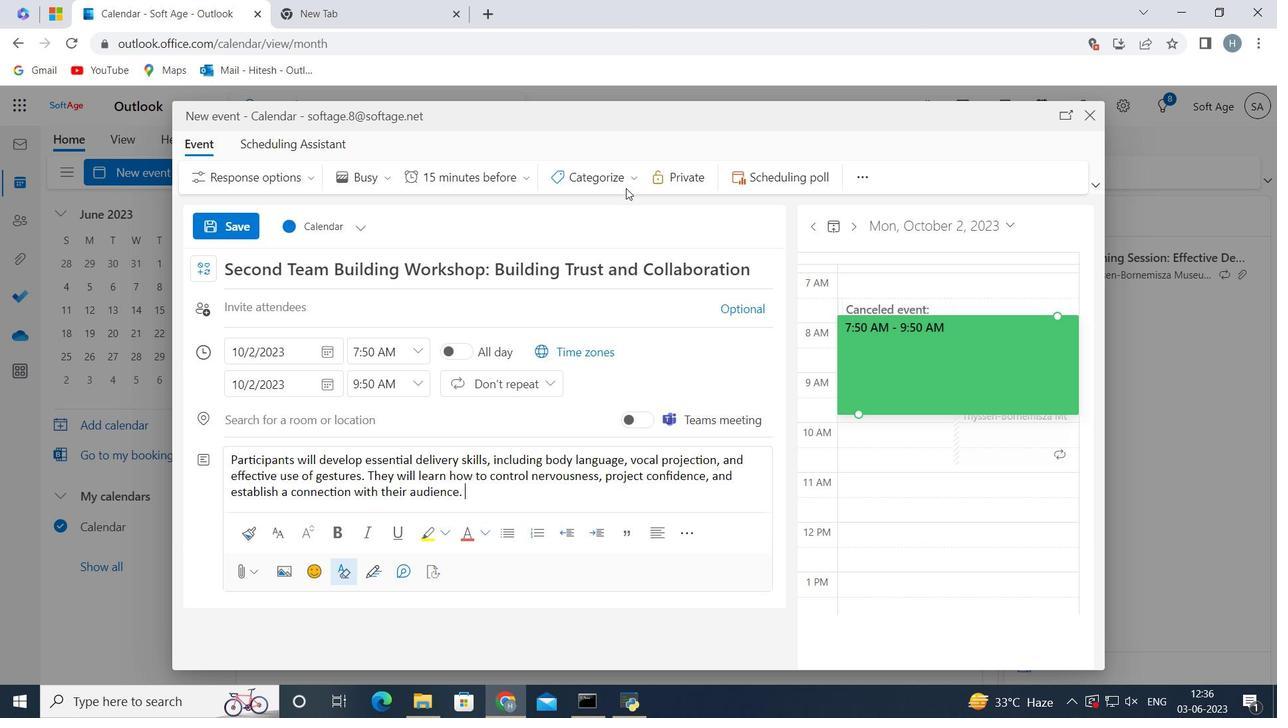 
Action: Mouse pressed left at (631, 179)
Screenshot: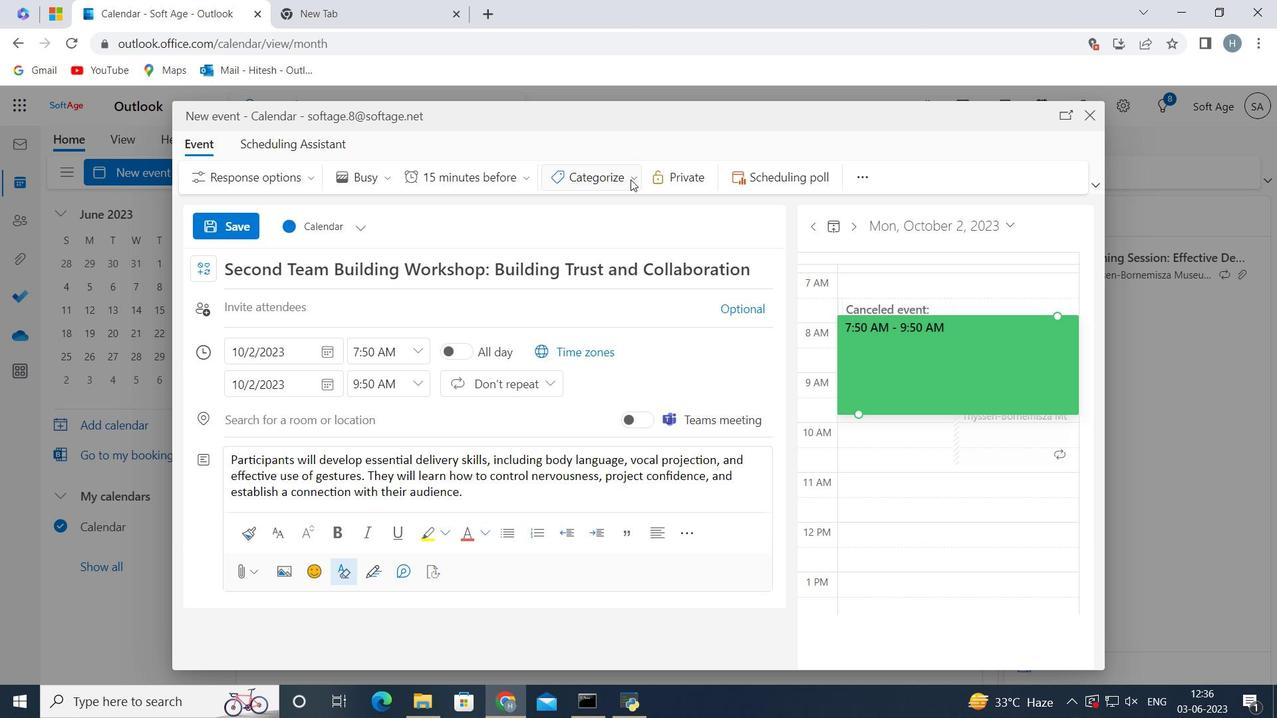 
Action: Mouse moved to (622, 254)
Screenshot: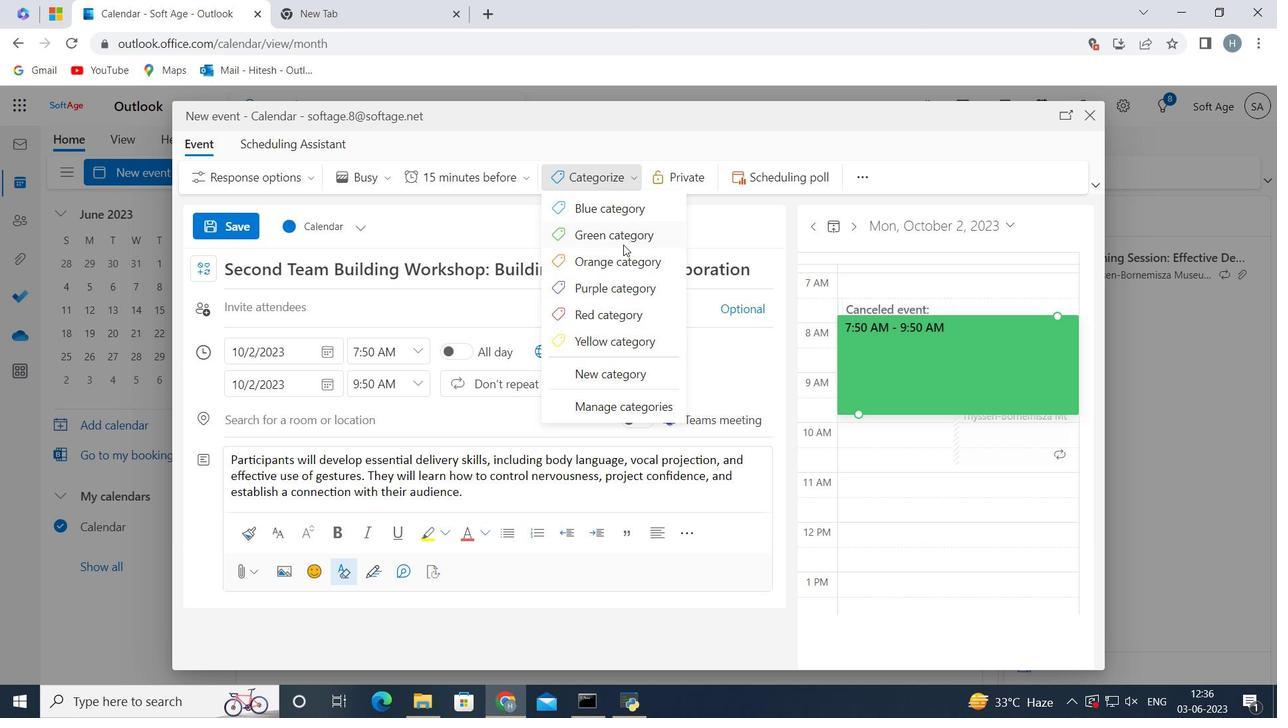 
Action: Mouse pressed left at (622, 254)
Screenshot: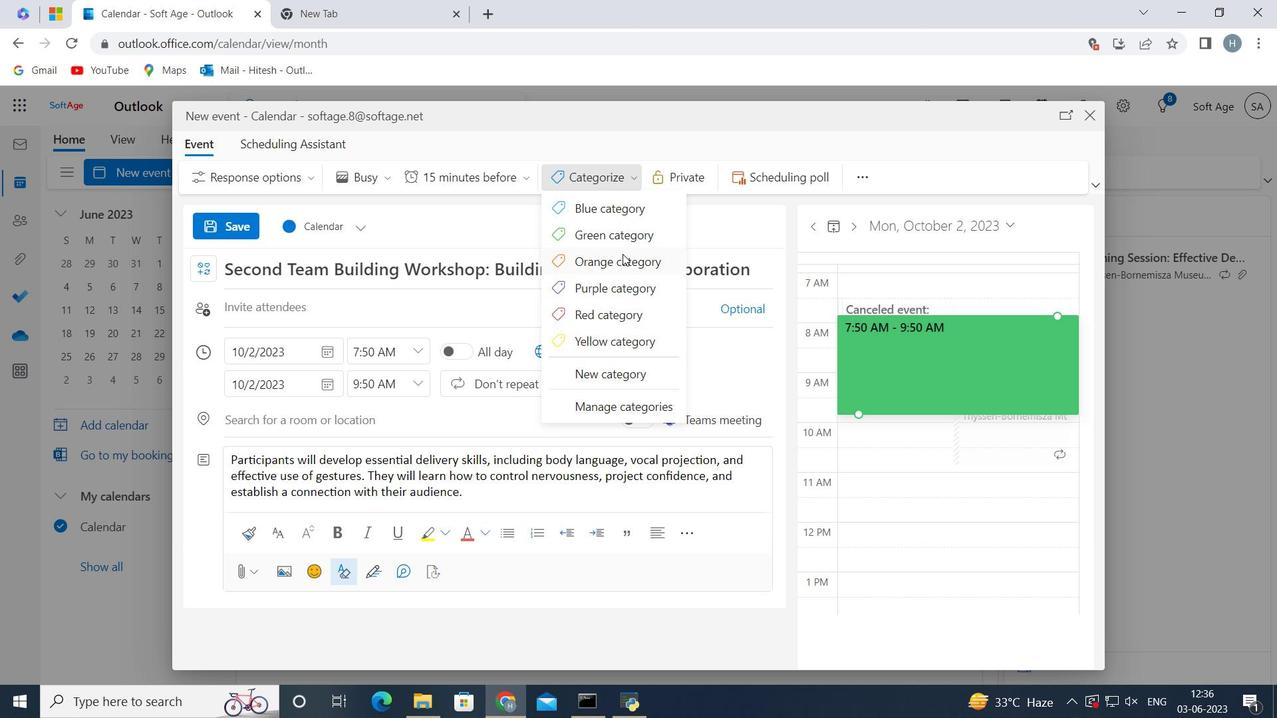 
Action: Mouse moved to (333, 416)
Screenshot: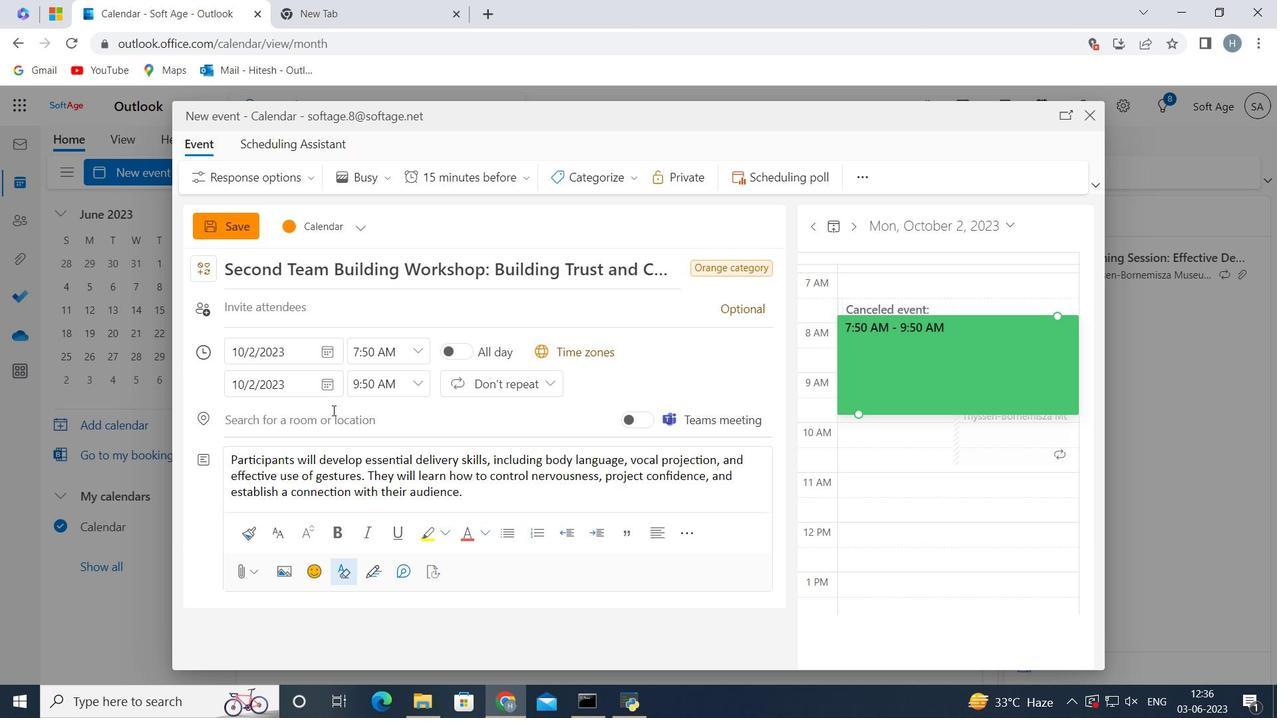 
Action: Mouse pressed left at (333, 416)
Screenshot: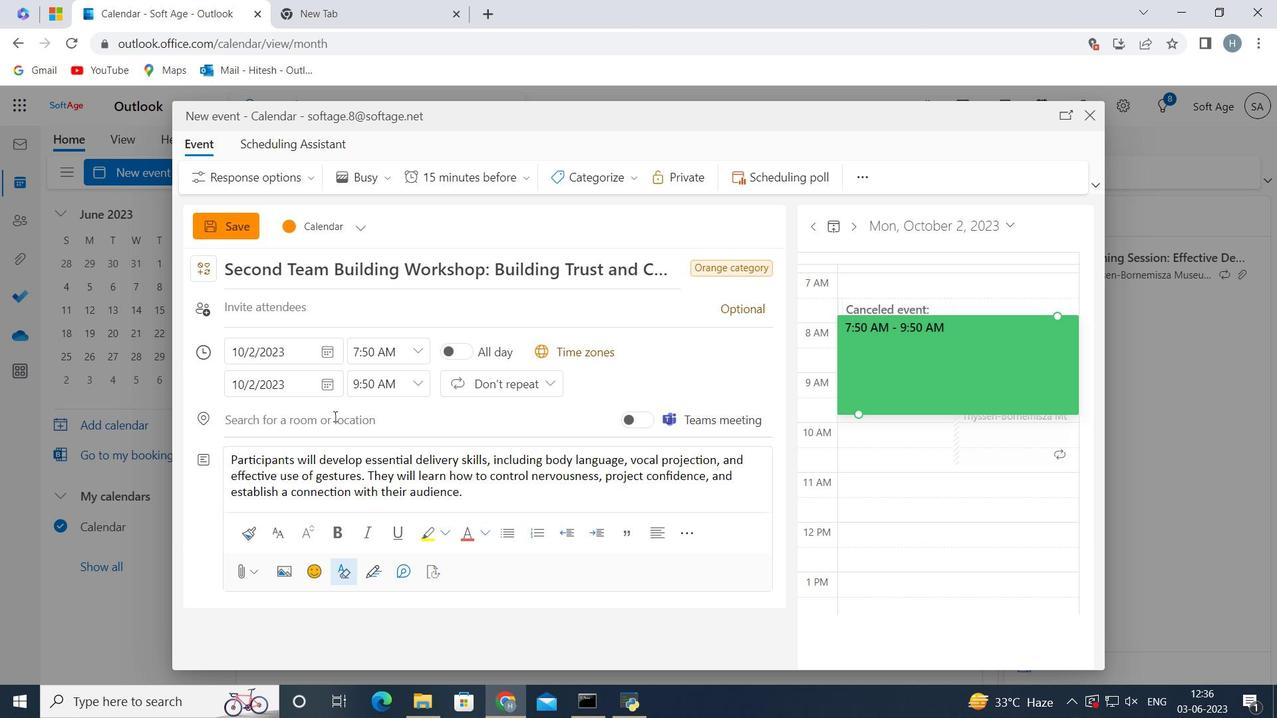 
Action: Key pressed <Key.shift>Johannesburg,<Key.space><Key.shift><Key.shift><Key.shift><Key.shift><Key.shift><Key.shift><Key.shift><Key.shift><Key.shift><Key.shift><Key.shift>South<Key.space><Key.shift>Africa
Screenshot: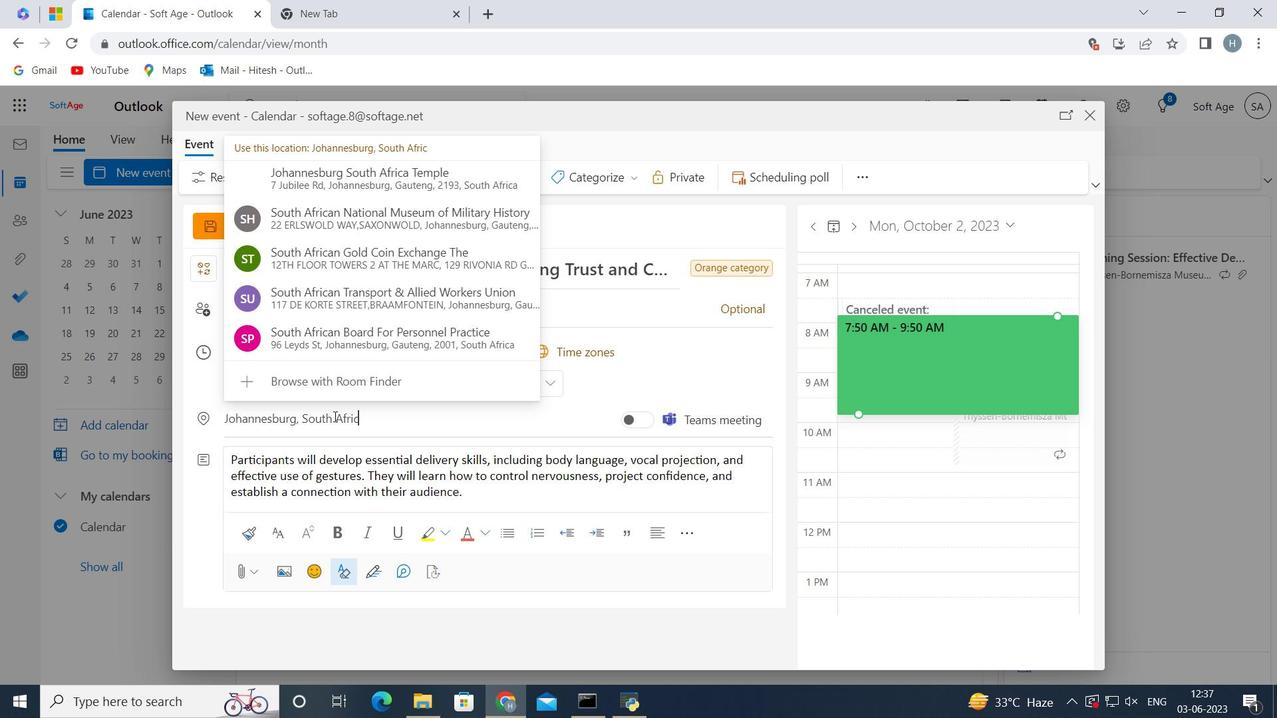 
Action: Mouse moved to (704, 359)
Screenshot: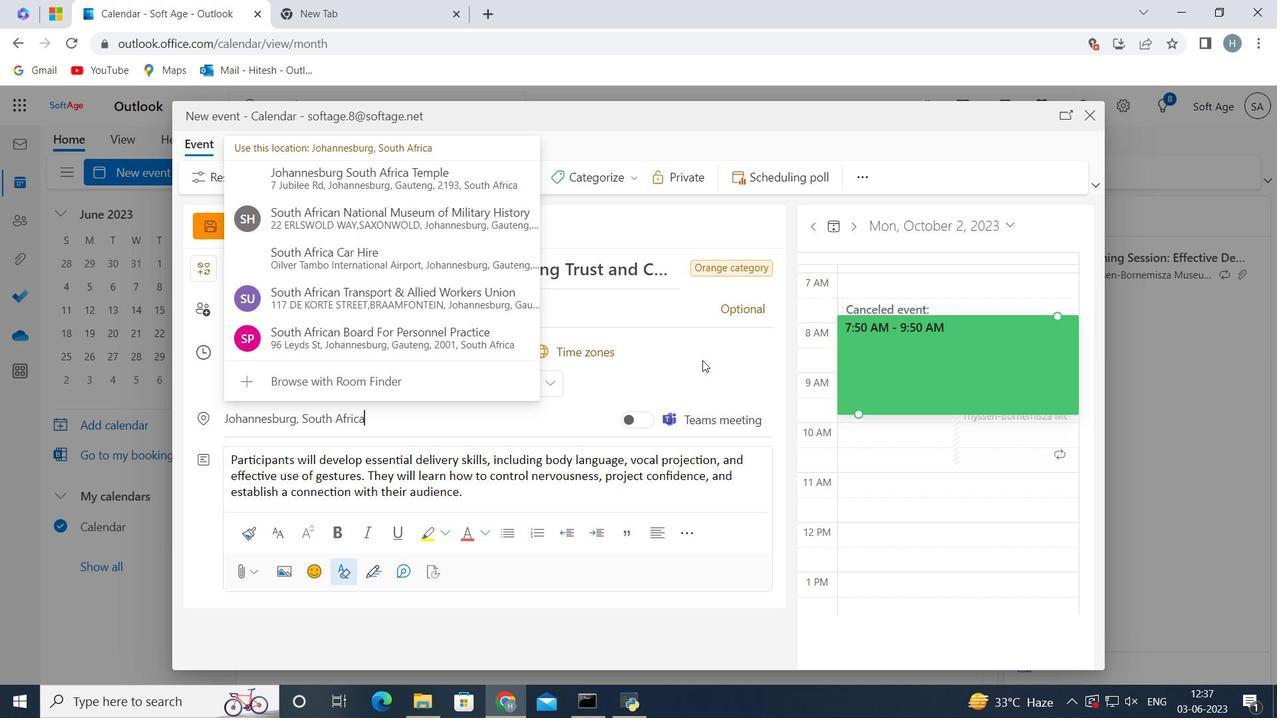
Action: Mouse pressed left at (704, 359)
Screenshot: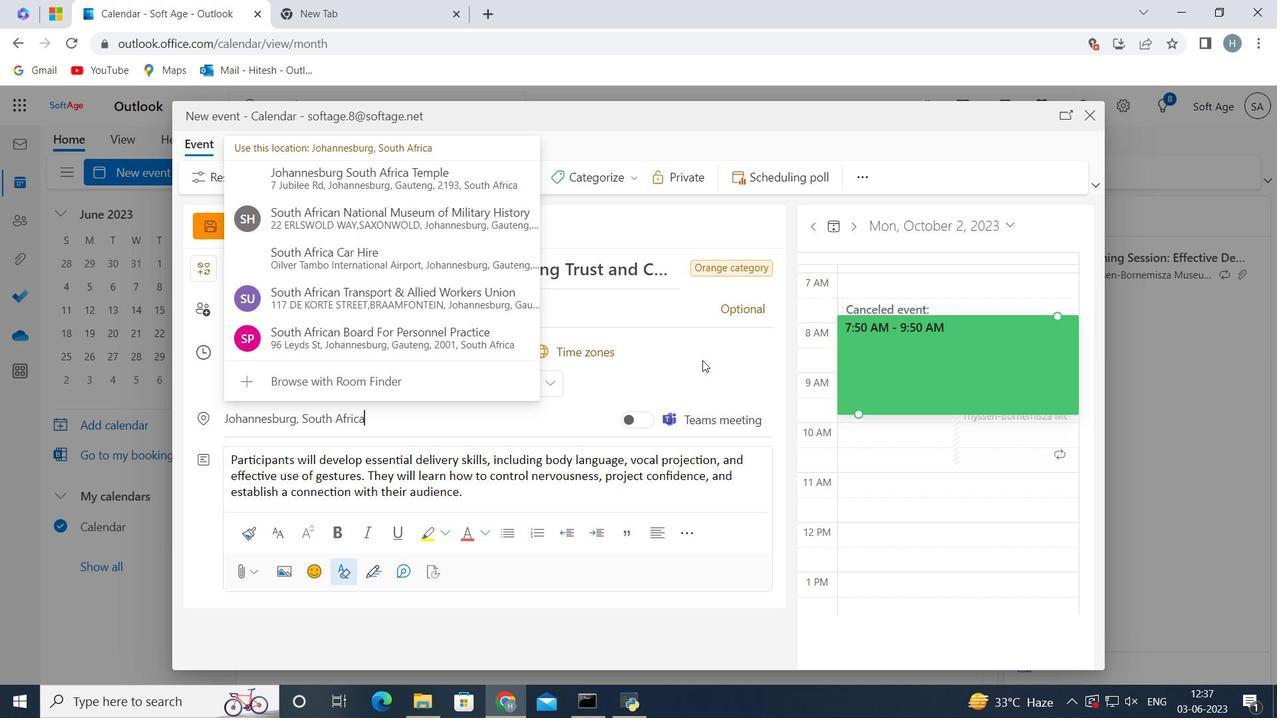 
Action: Mouse moved to (542, 314)
Screenshot: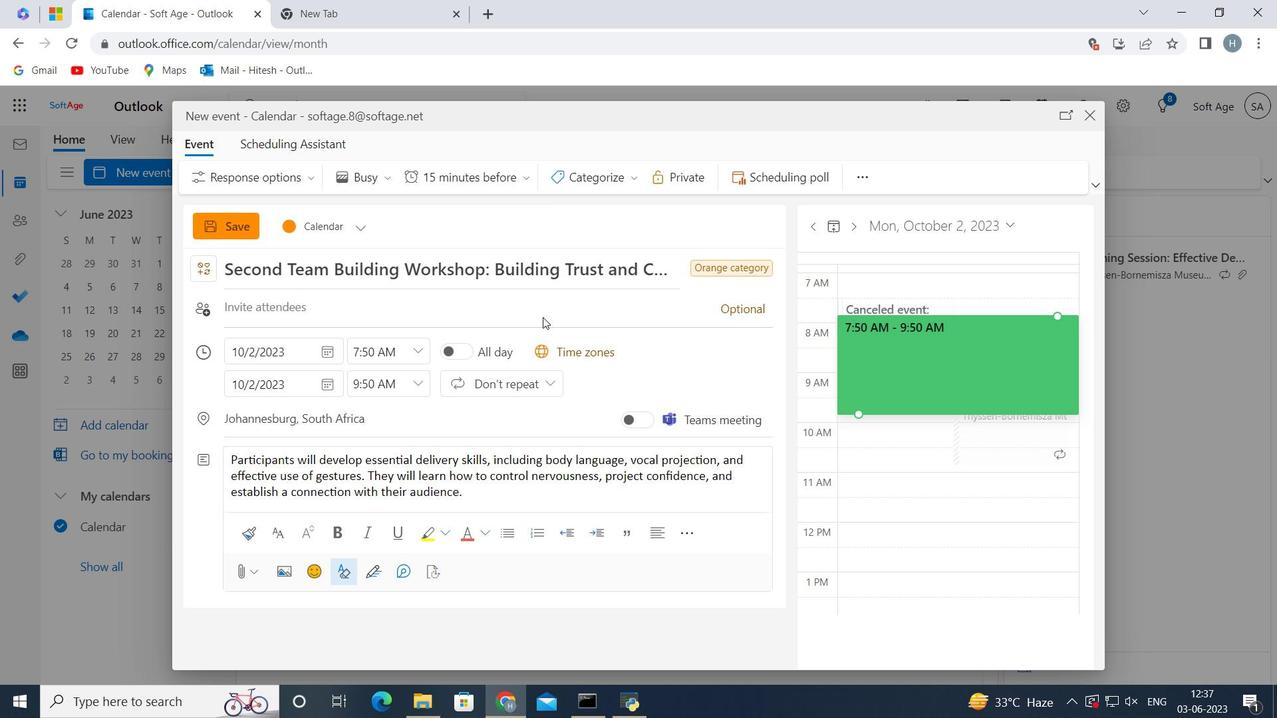 
Action: Mouse pressed left at (542, 314)
Screenshot: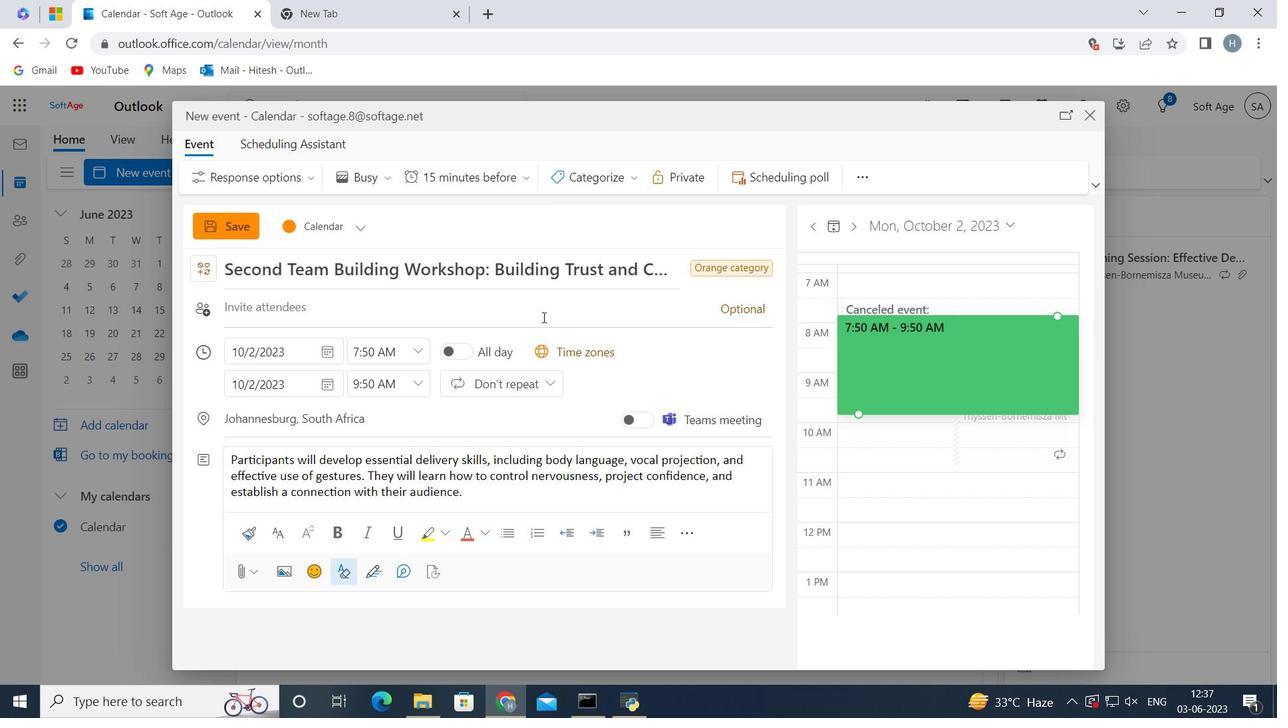 
Action: Key pressed softage.1<Key.shift>@softage.net
Screenshot: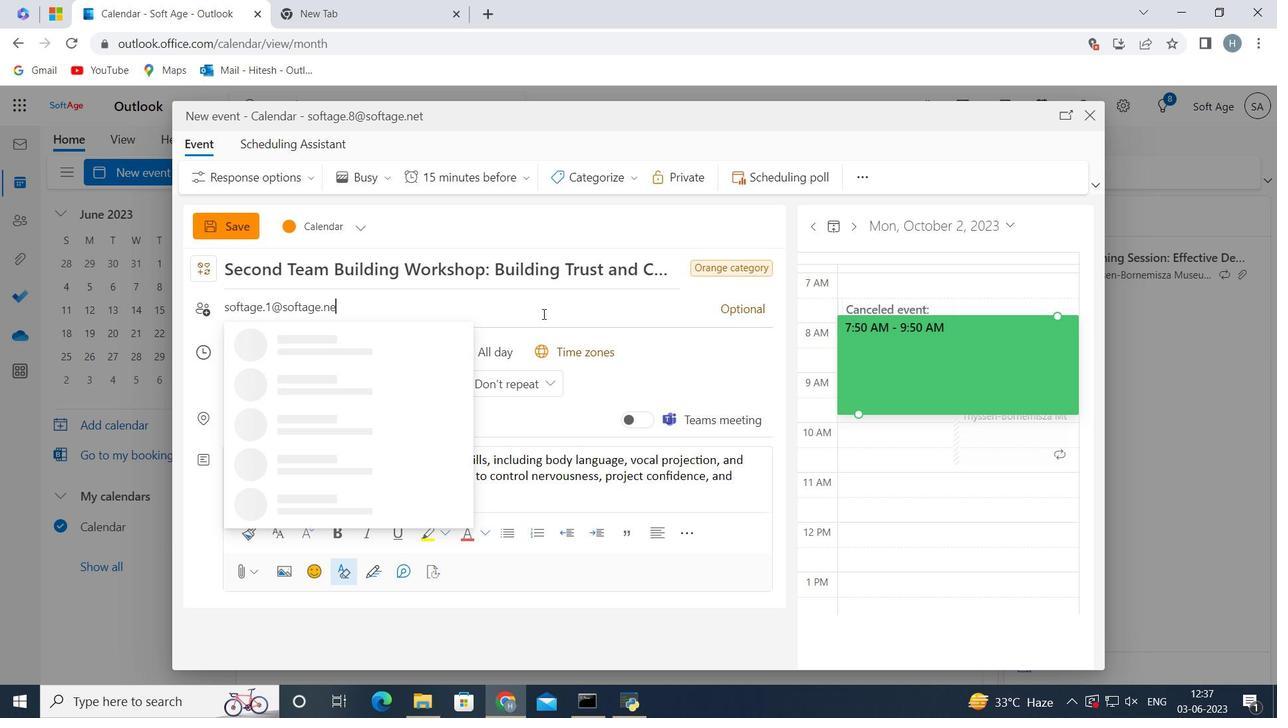 
Action: Mouse moved to (306, 347)
Screenshot: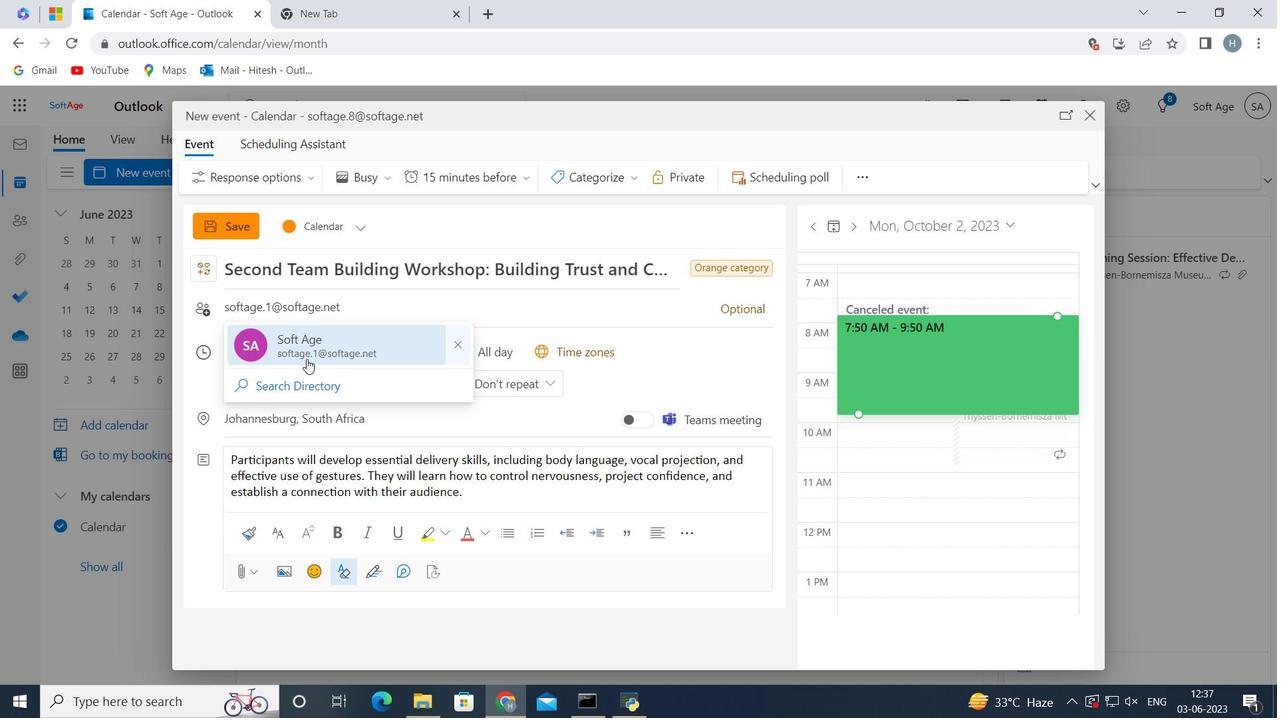 
Action: Mouse pressed left at (306, 347)
Screenshot: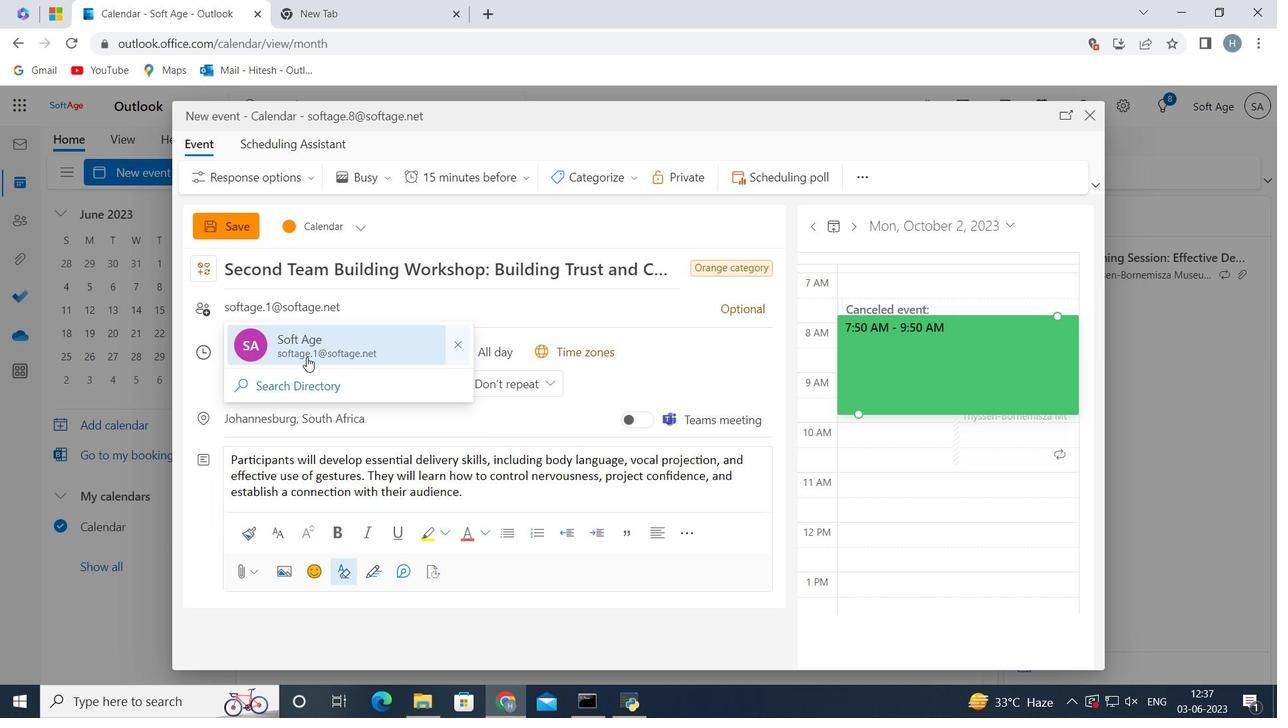 
Action: Key pressed softage.2<Key.shift>@softage.net
Screenshot: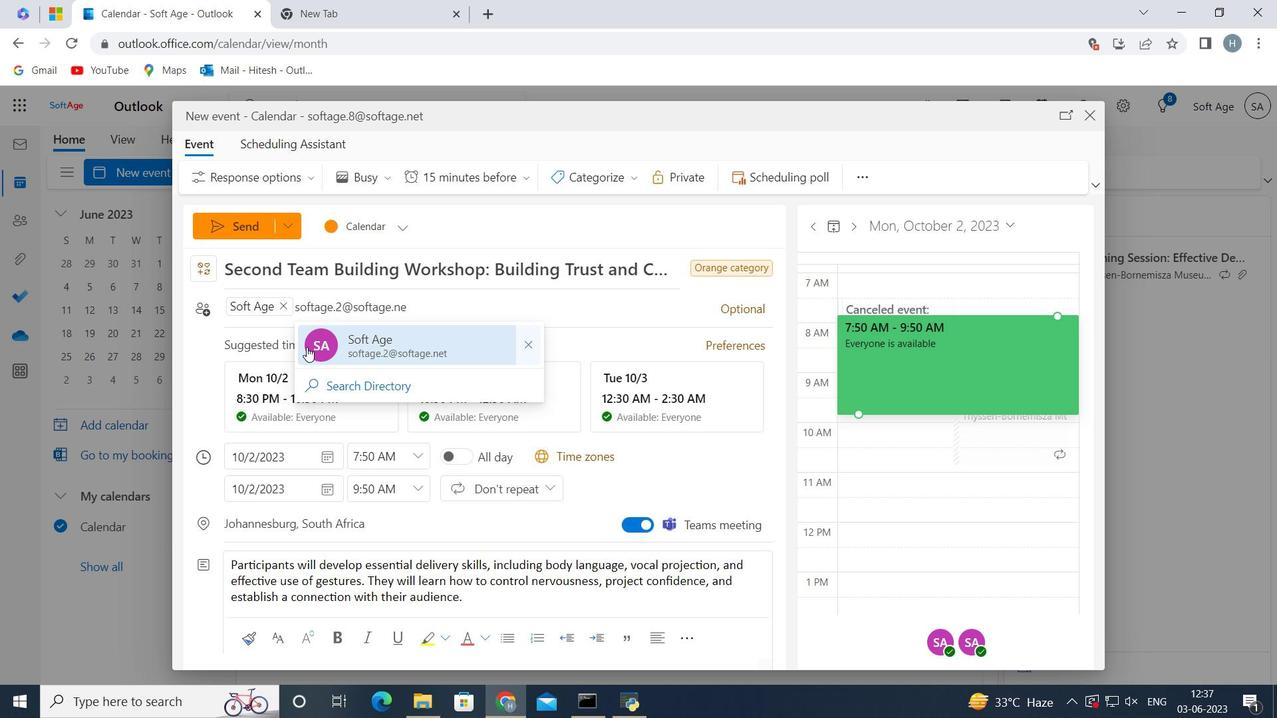 
Action: Mouse moved to (414, 345)
Screenshot: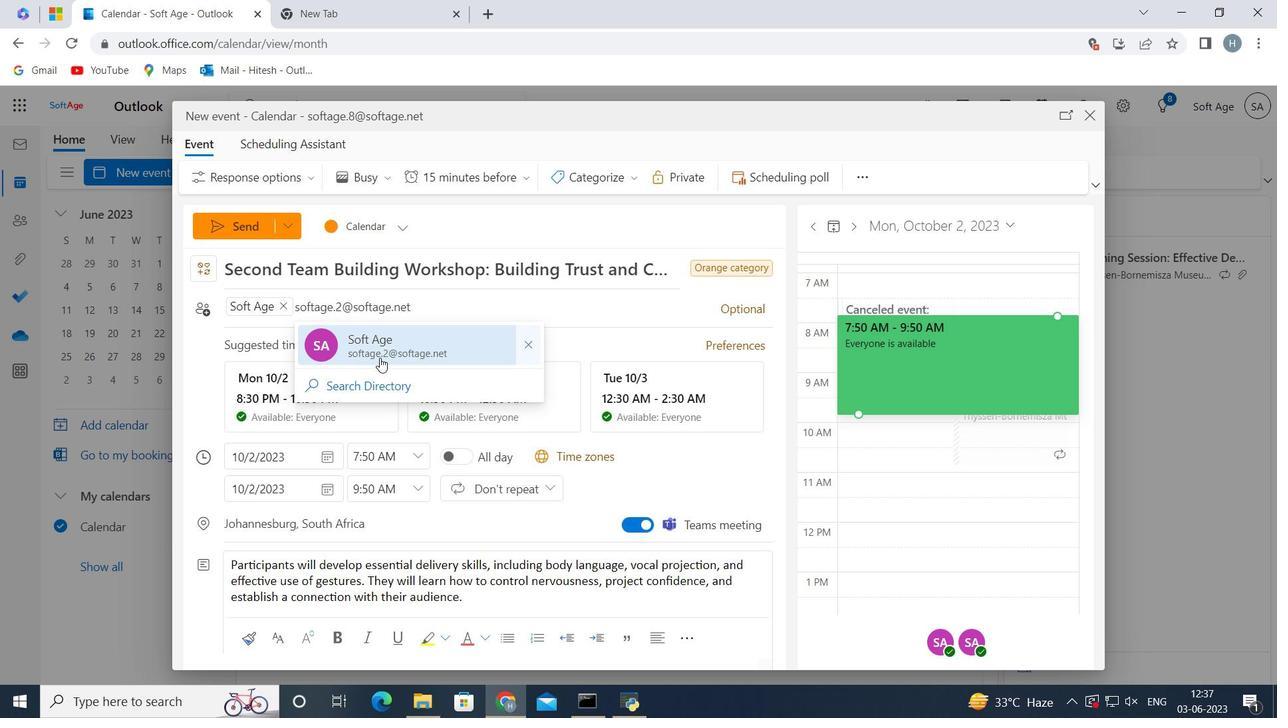 
Action: Mouse pressed left at (414, 345)
Screenshot: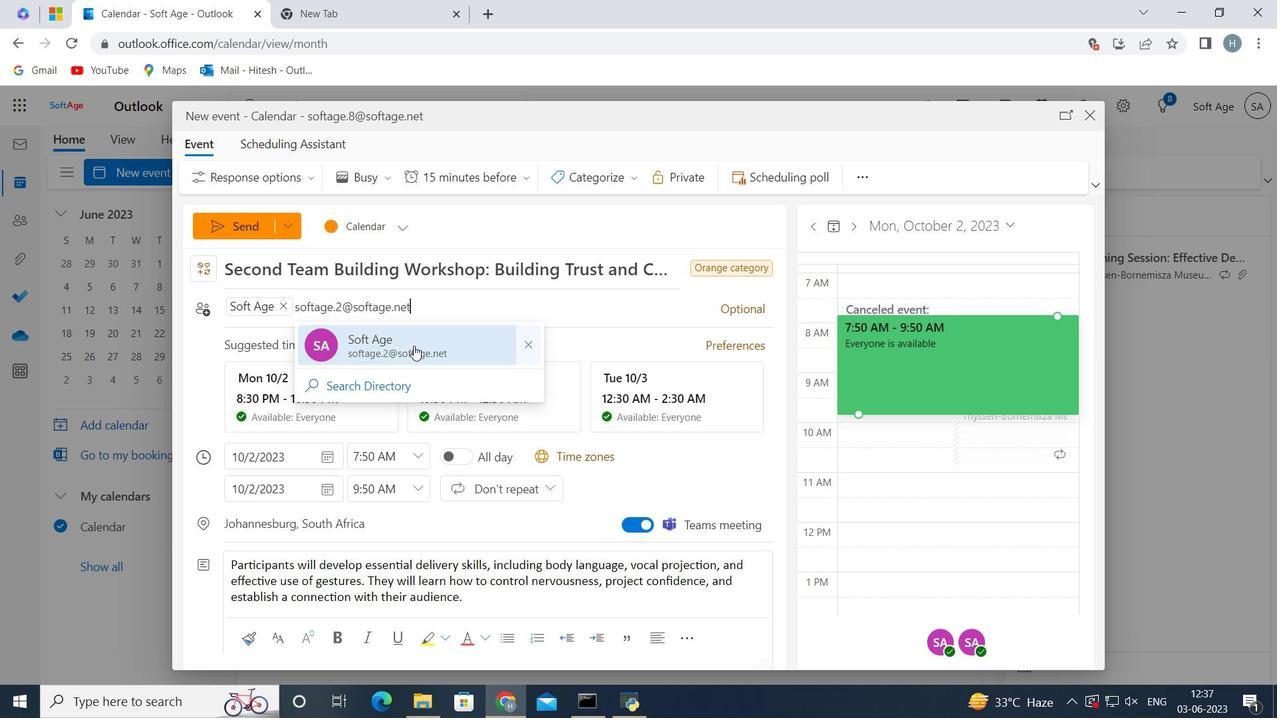 
Action: Mouse moved to (526, 178)
Screenshot: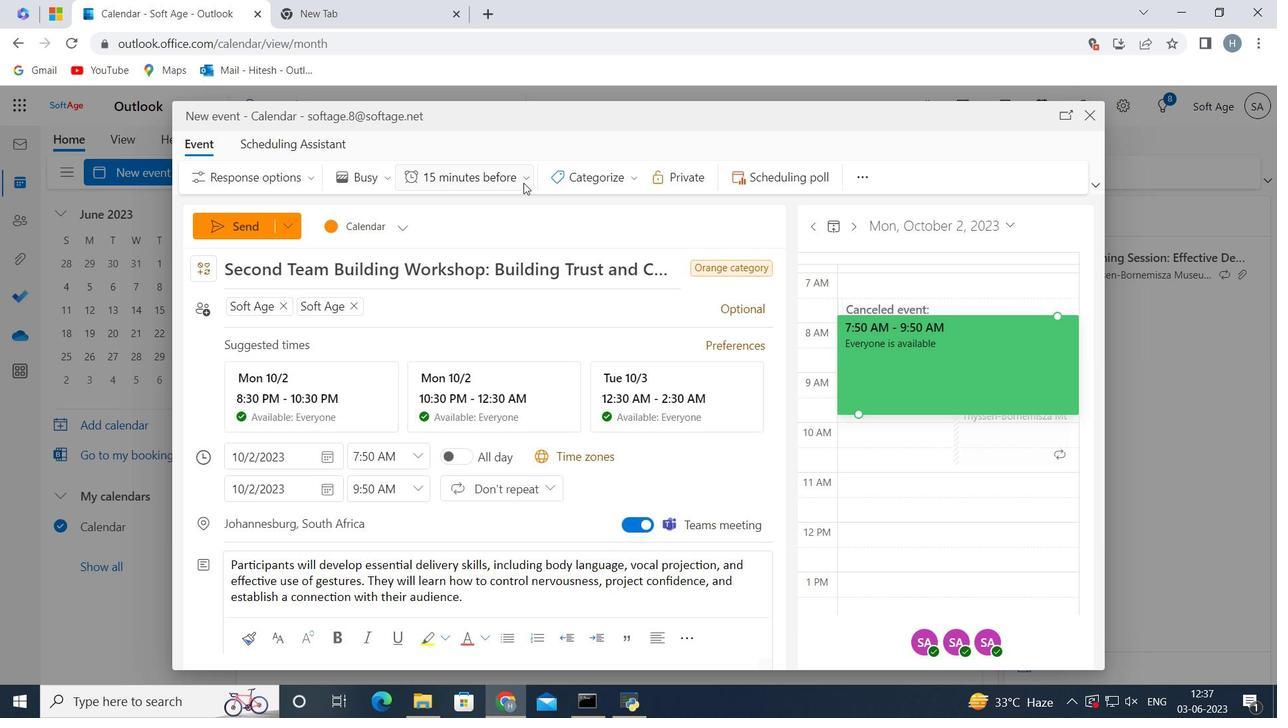 
Action: Mouse pressed left at (526, 178)
Screenshot: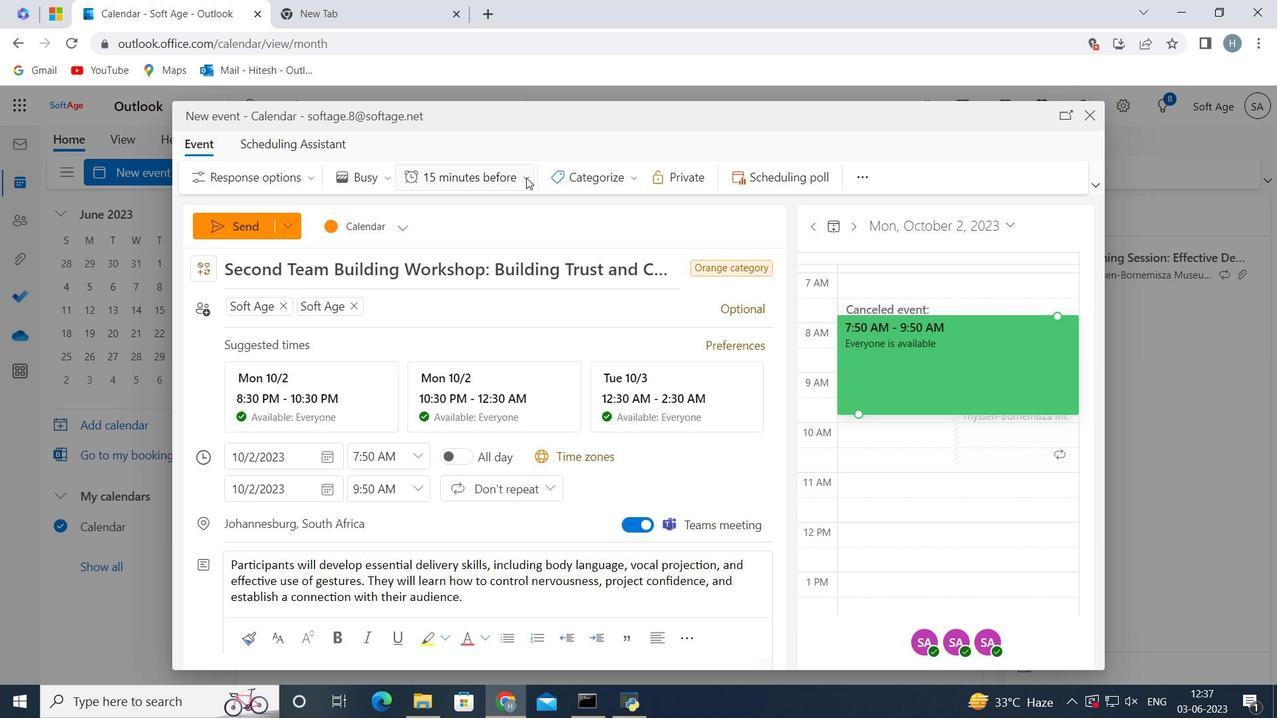 
Action: Mouse moved to (498, 269)
Screenshot: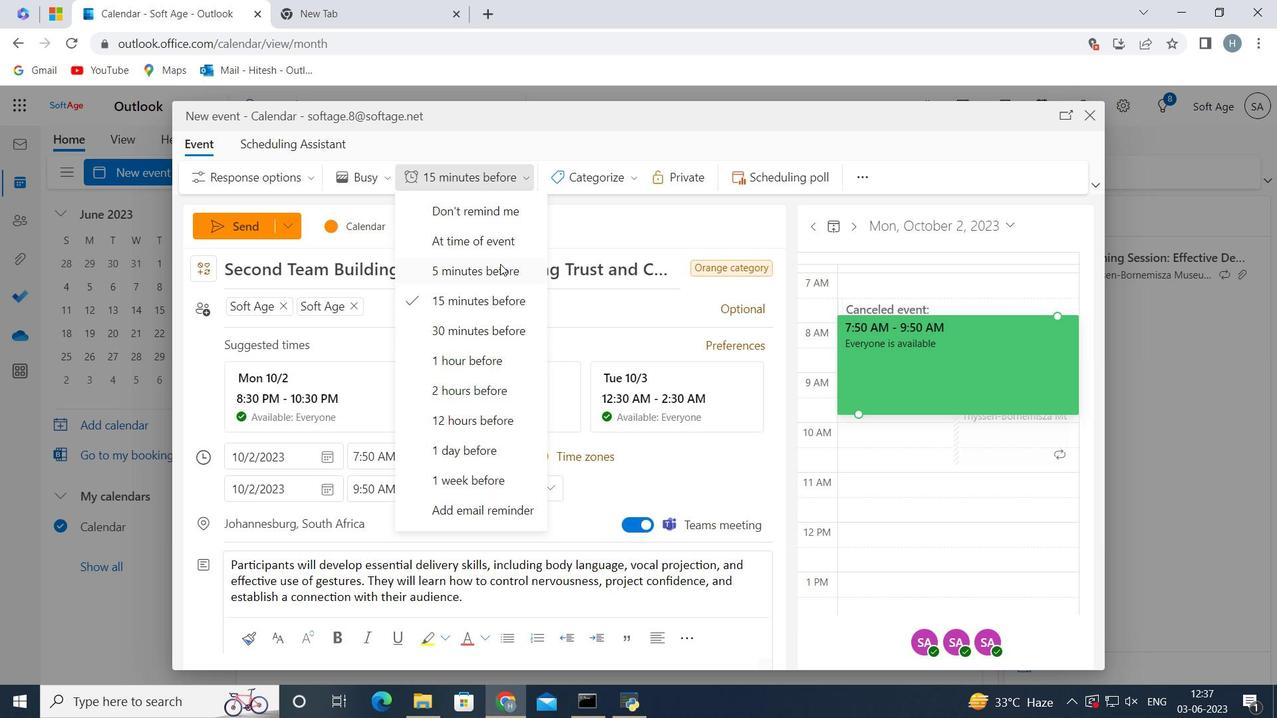 
Action: Mouse pressed left at (498, 269)
Screenshot: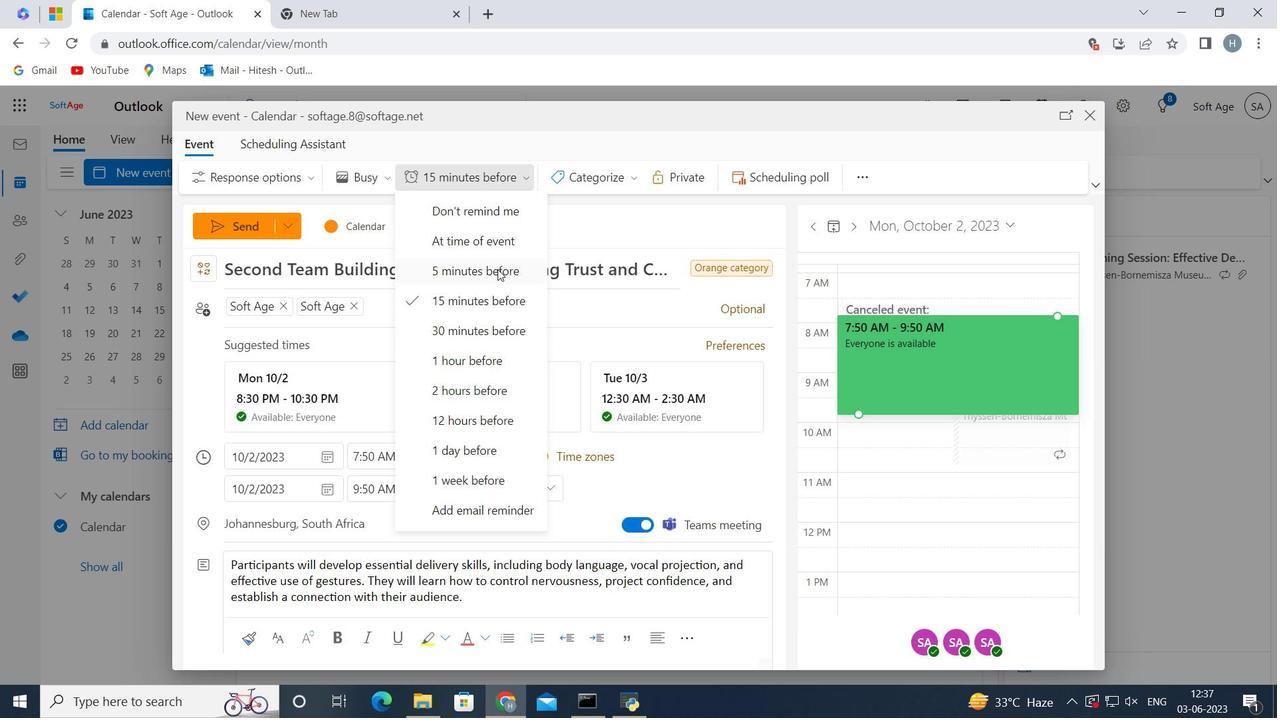 
Action: Mouse moved to (644, 237)
Screenshot: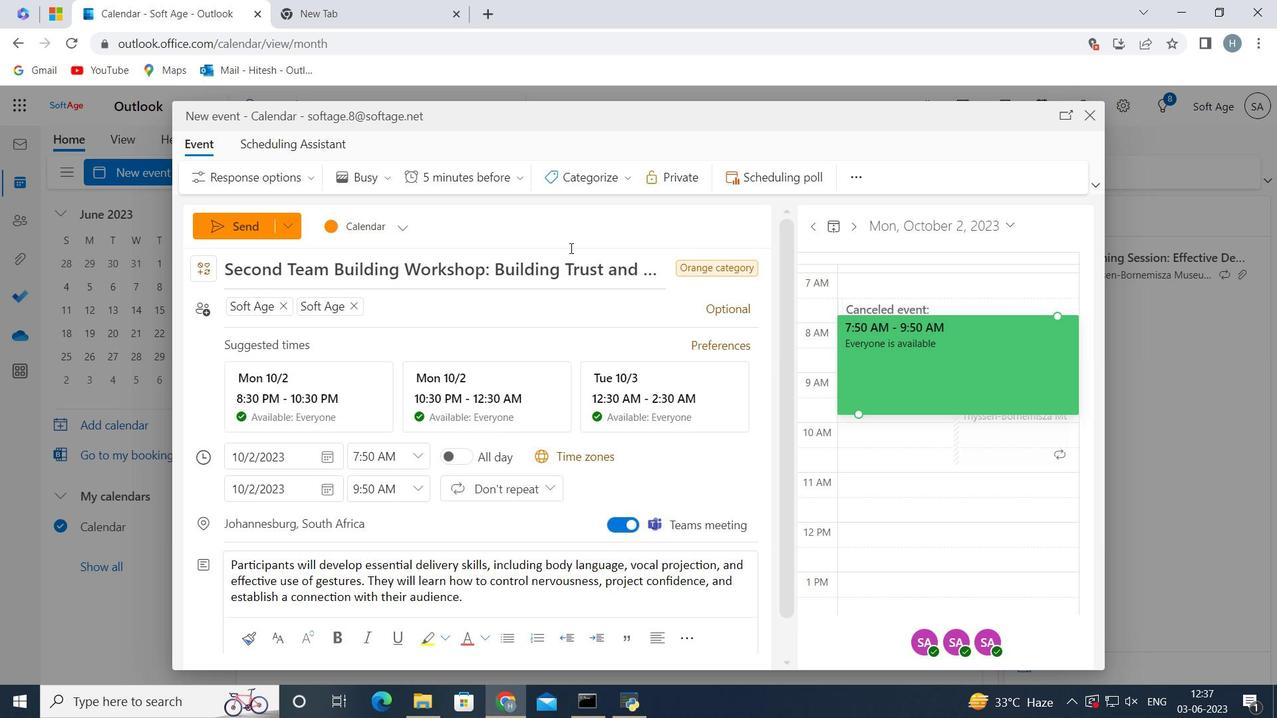 
